 Task: Set as a system module system for the program.
Action: Mouse moved to (16, 476)
Screenshot: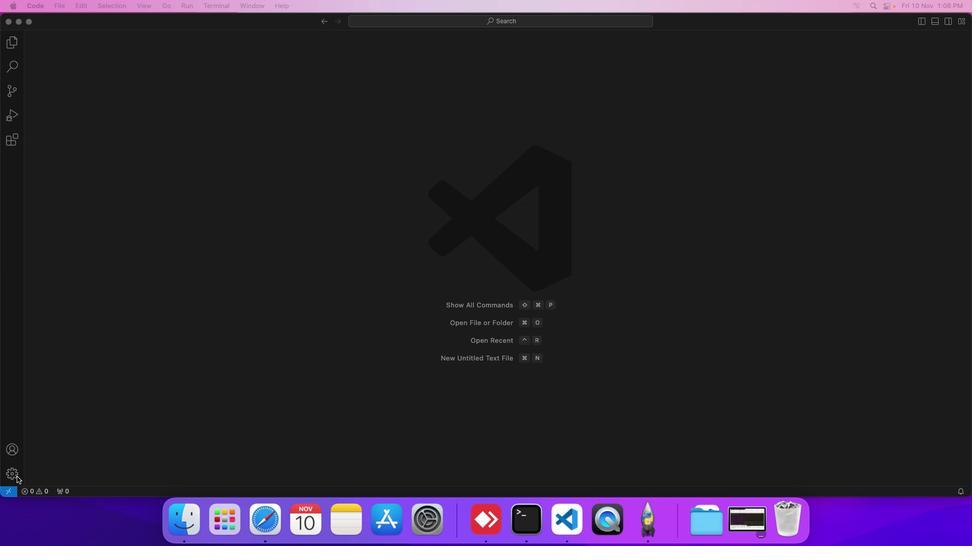 
Action: Mouse pressed left at (16, 476)
Screenshot: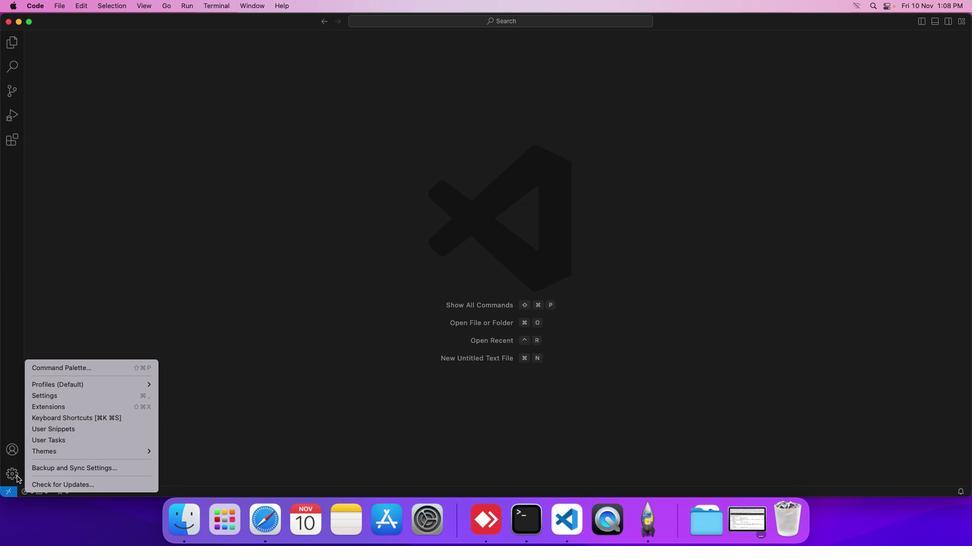 
Action: Mouse moved to (88, 391)
Screenshot: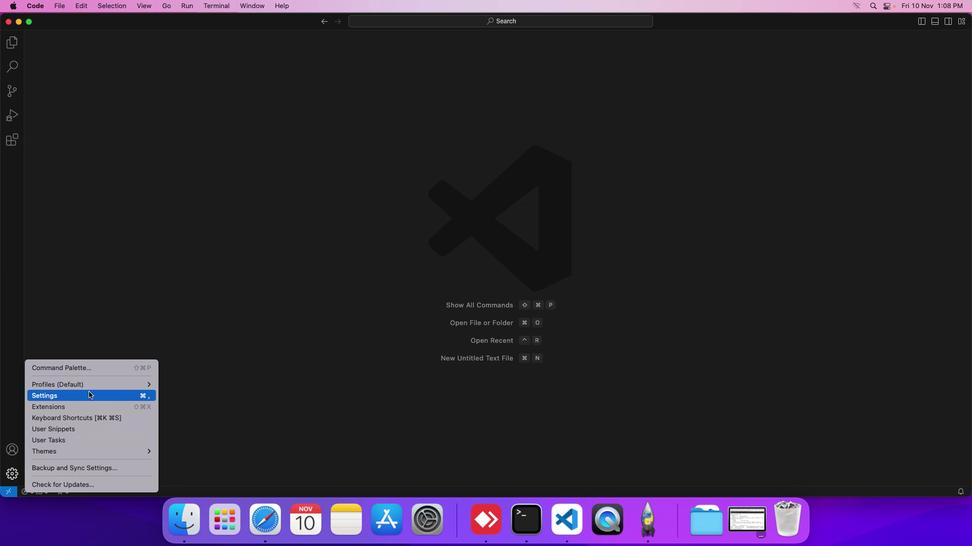 
Action: Mouse pressed left at (88, 391)
Screenshot: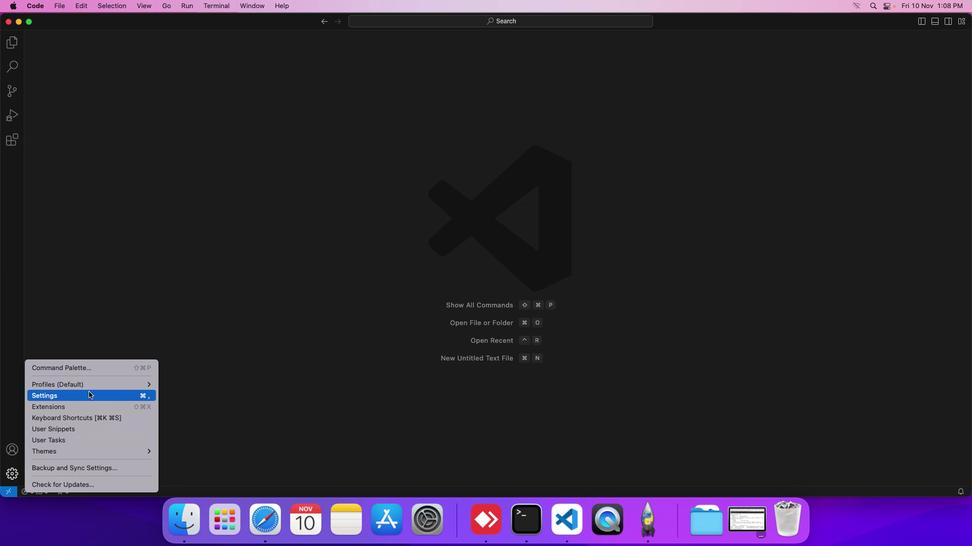 
Action: Mouse moved to (218, 180)
Screenshot: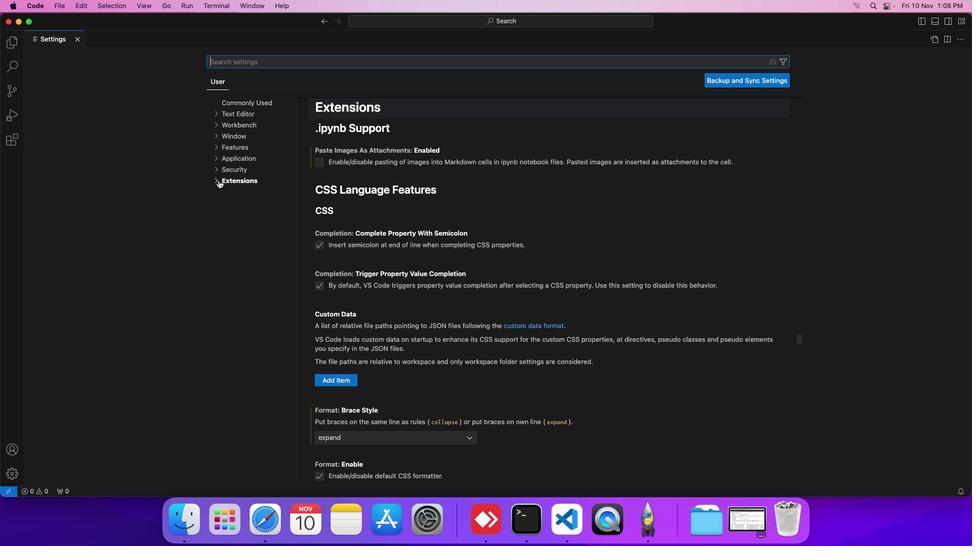 
Action: Mouse pressed left at (218, 180)
Screenshot: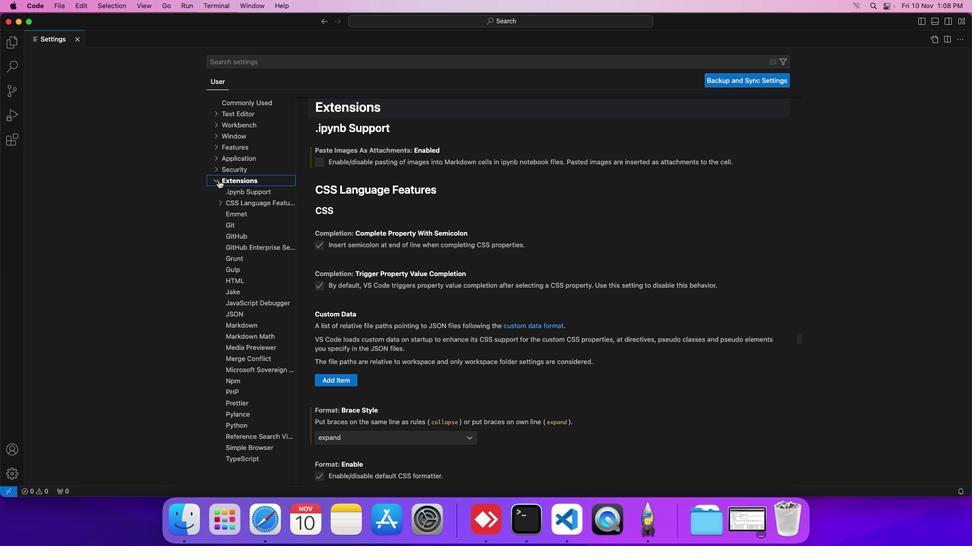 
Action: Mouse moved to (242, 460)
Screenshot: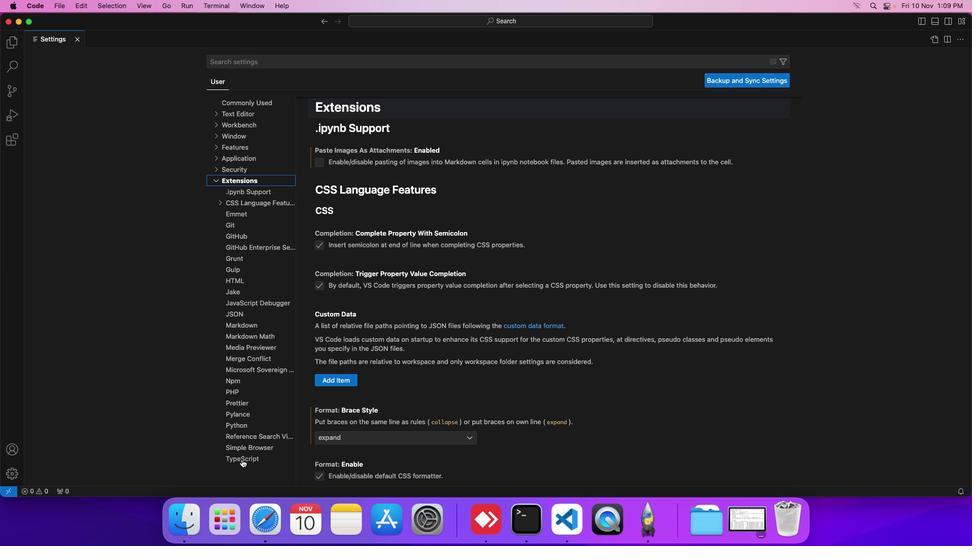 
Action: Mouse pressed left at (242, 460)
Screenshot: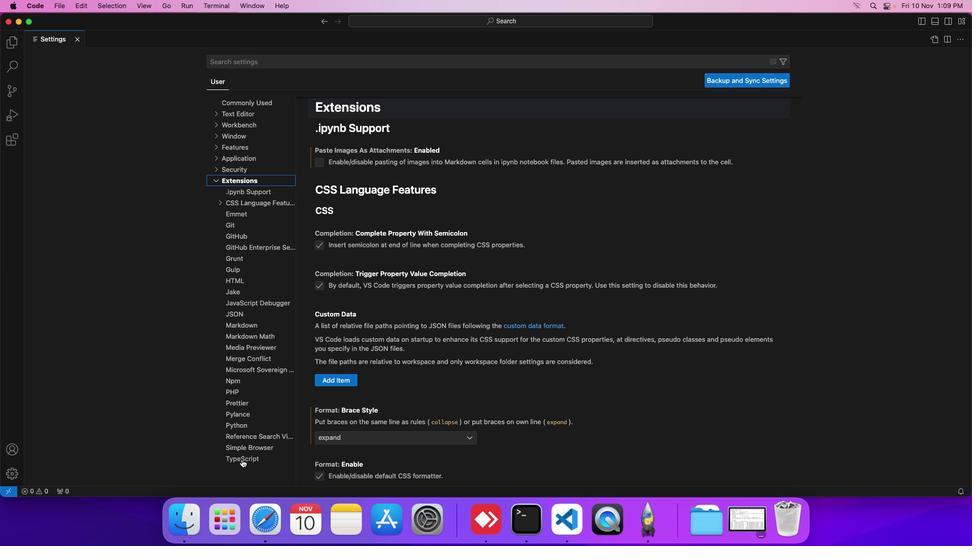 
Action: Mouse moved to (388, 397)
Screenshot: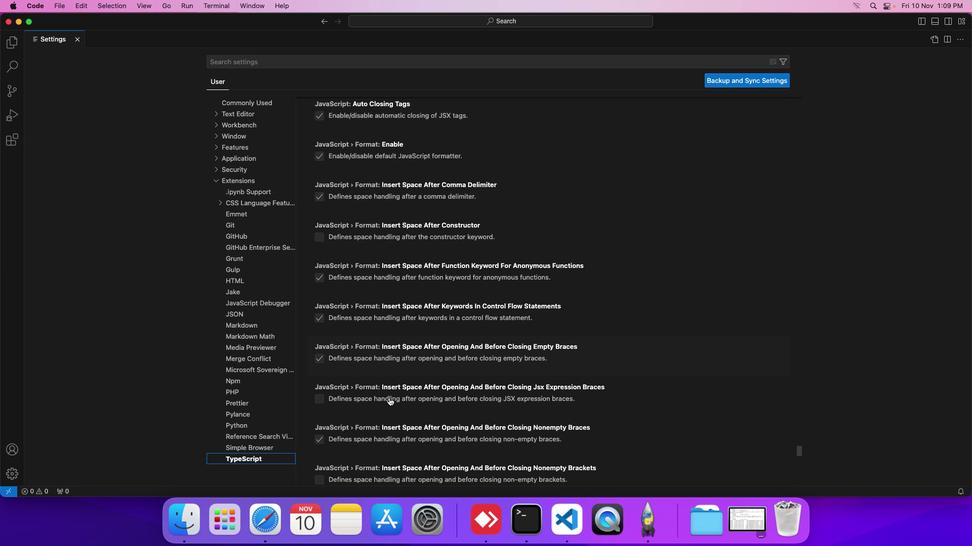 
Action: Mouse scrolled (388, 397) with delta (0, 0)
Screenshot: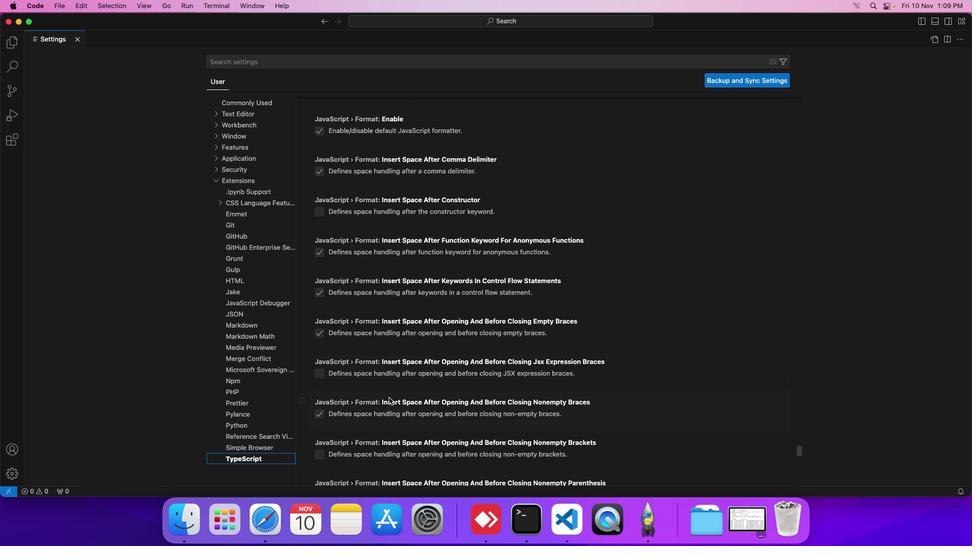 
Action: Mouse scrolled (388, 397) with delta (0, 0)
Screenshot: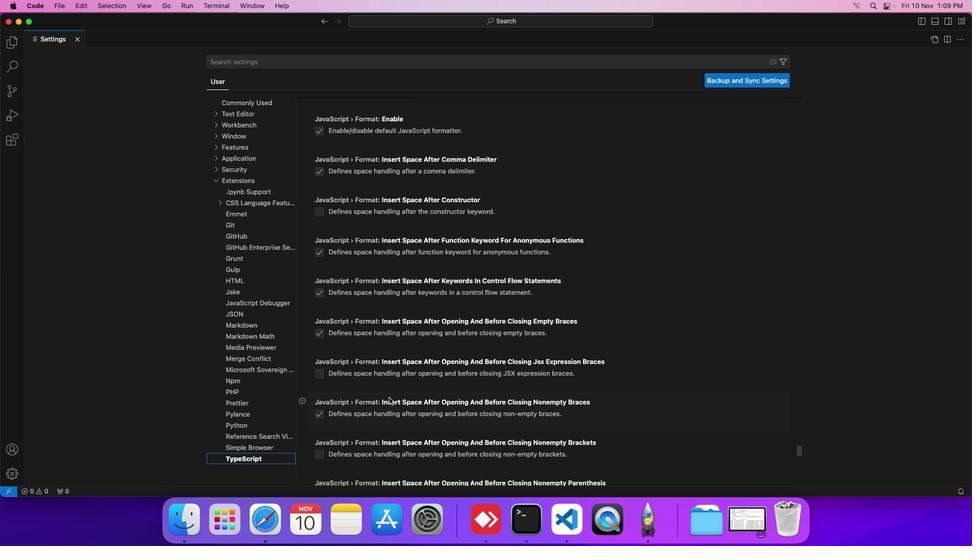 
Action: Mouse scrolled (388, 397) with delta (0, 0)
Screenshot: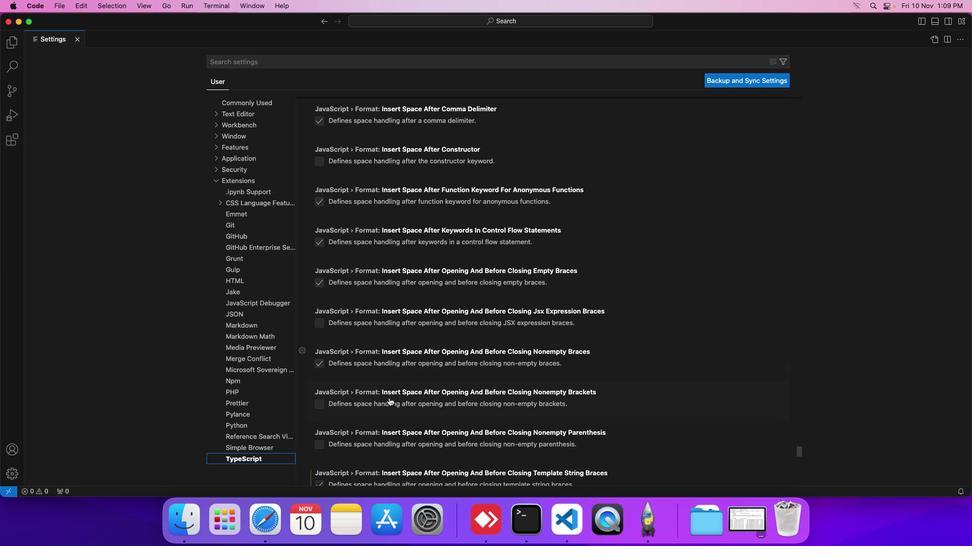 
Action: Mouse scrolled (388, 397) with delta (0, 0)
Screenshot: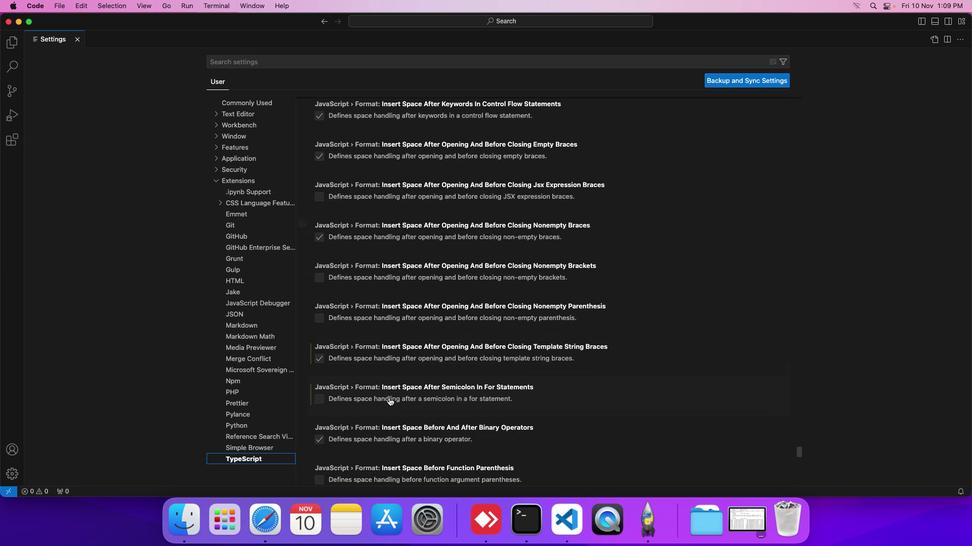 
Action: Mouse scrolled (388, 397) with delta (0, -1)
Screenshot: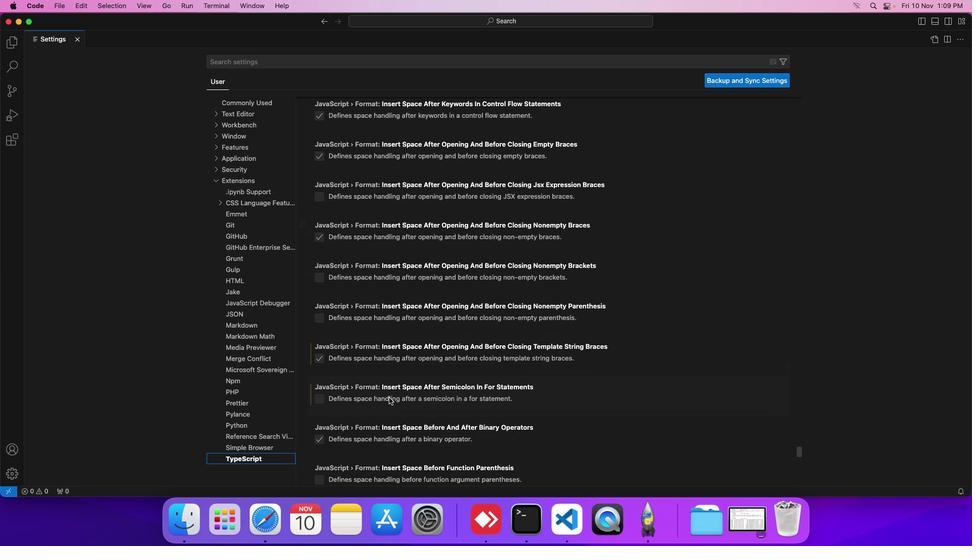 
Action: Mouse scrolled (388, 397) with delta (0, -1)
Screenshot: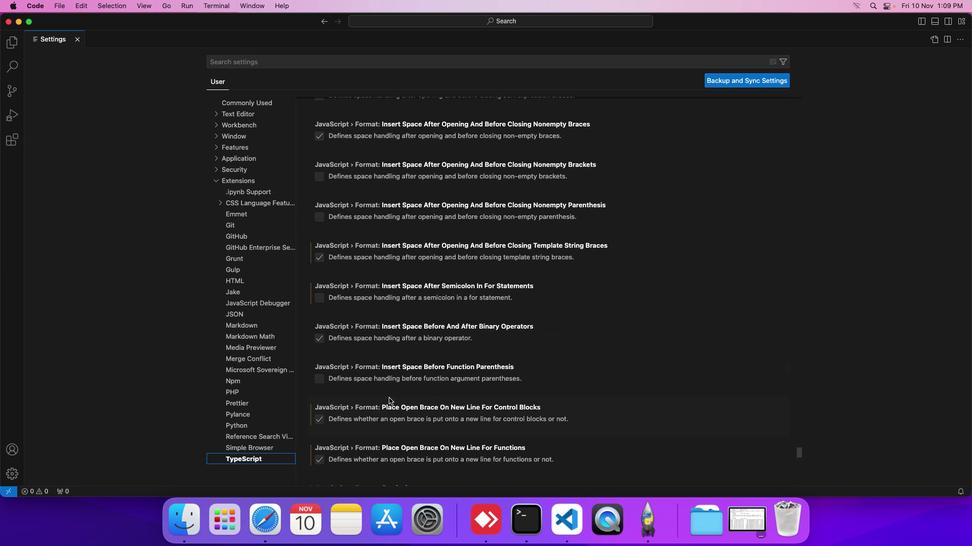 
Action: Mouse scrolled (388, 397) with delta (0, -2)
Screenshot: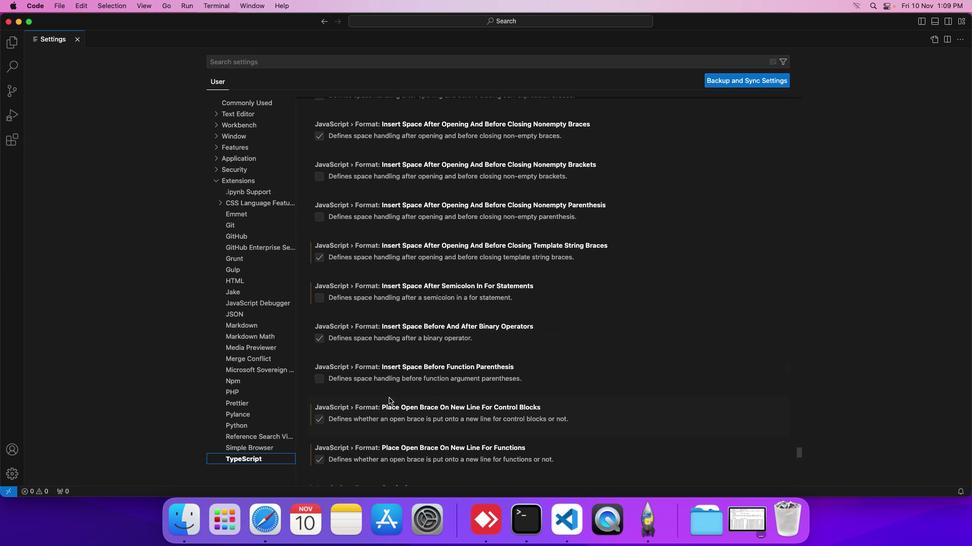 
Action: Mouse scrolled (388, 397) with delta (0, 0)
Screenshot: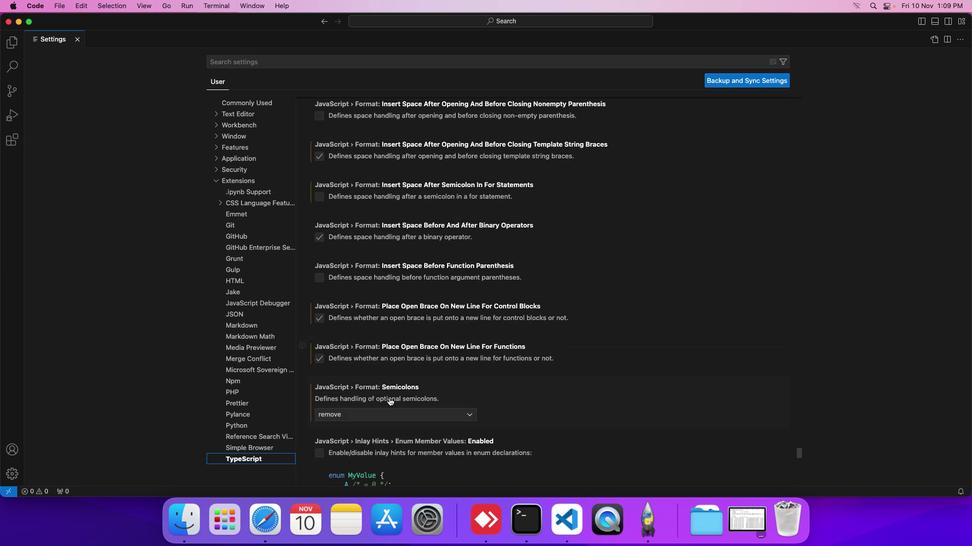 
Action: Mouse scrolled (388, 397) with delta (0, 0)
Screenshot: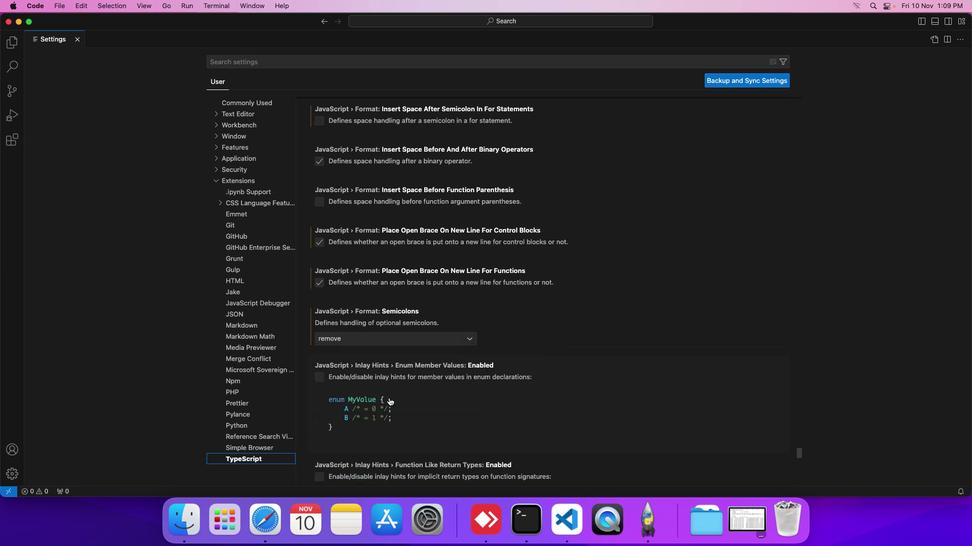 
Action: Mouse scrolled (388, 397) with delta (0, -1)
Screenshot: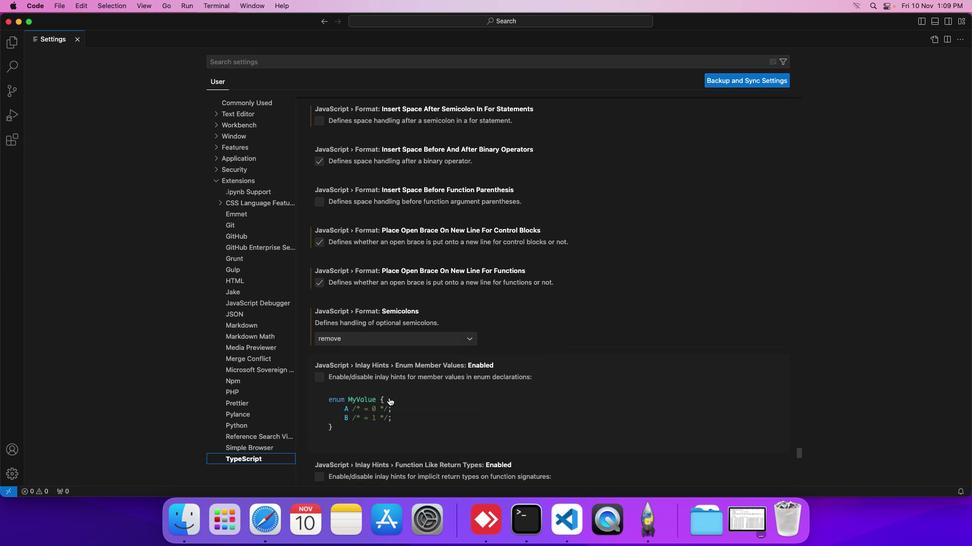 
Action: Mouse scrolled (388, 397) with delta (0, -1)
Screenshot: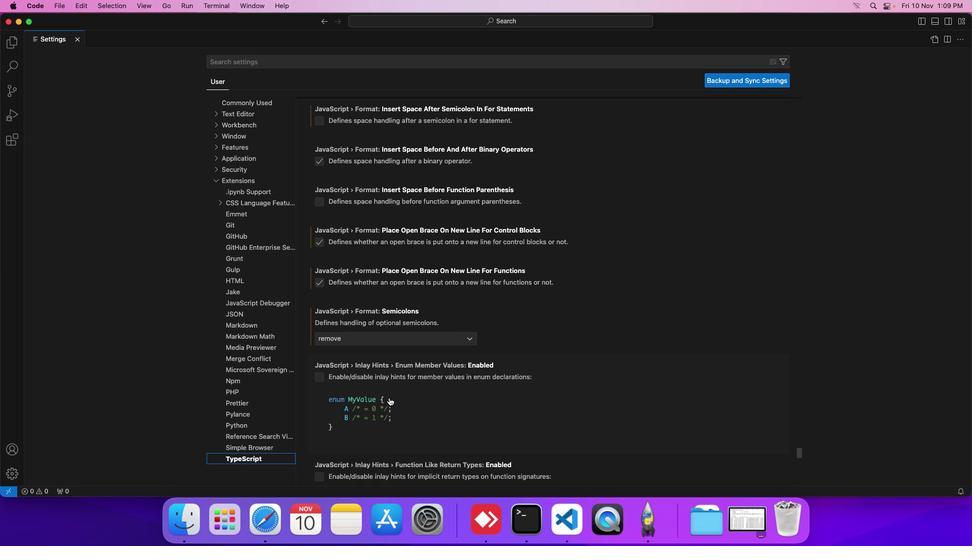 
Action: Mouse scrolled (388, 397) with delta (0, 0)
Screenshot: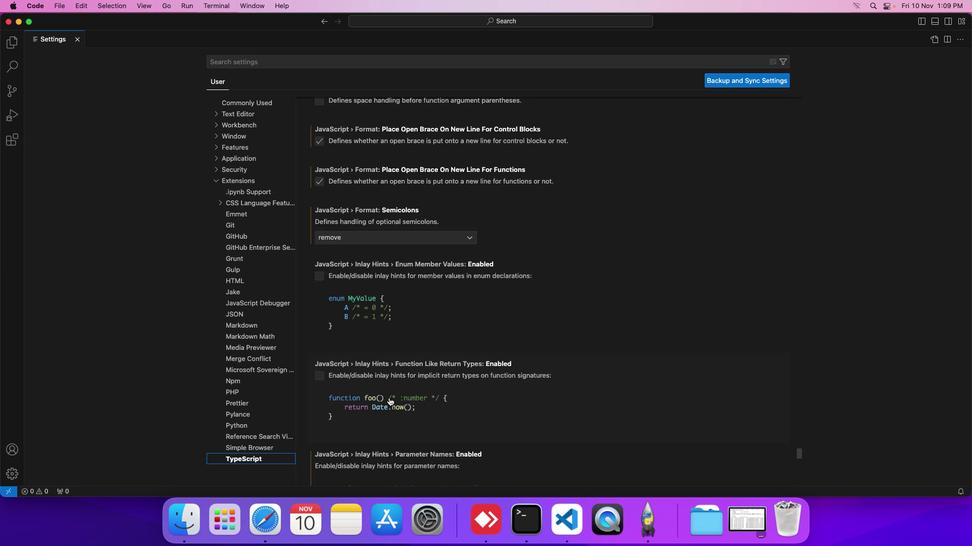 
Action: Mouse scrolled (388, 397) with delta (0, 0)
Screenshot: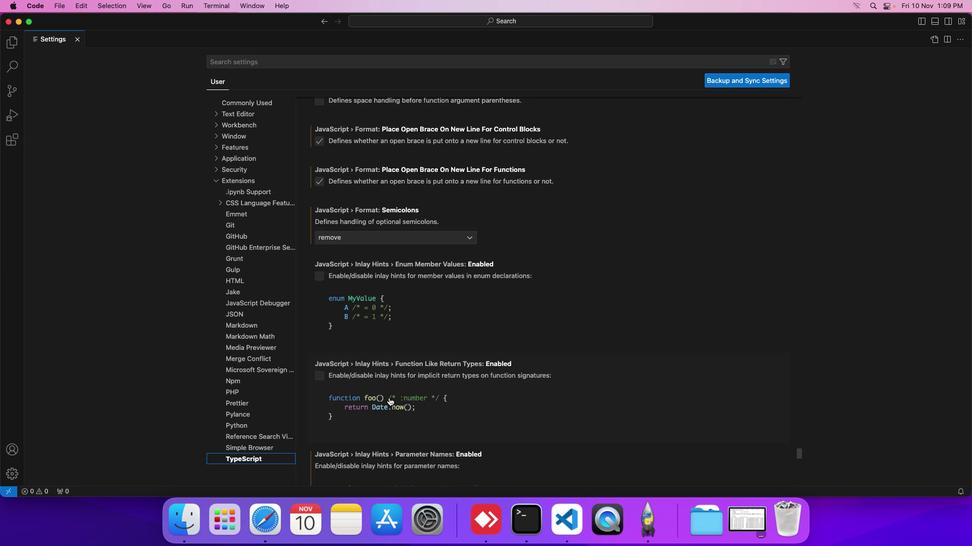 
Action: Mouse scrolled (388, 397) with delta (0, -1)
Screenshot: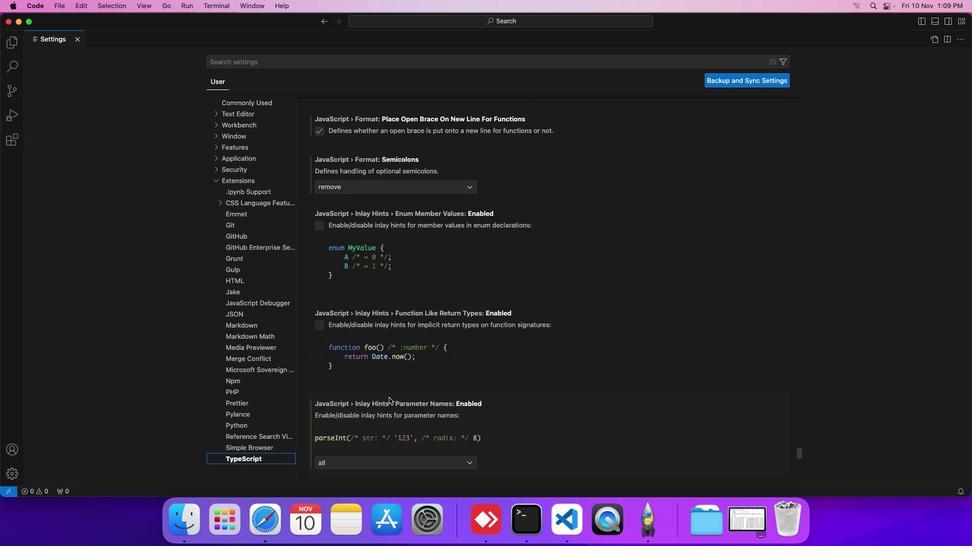 
Action: Mouse scrolled (388, 397) with delta (0, -1)
Screenshot: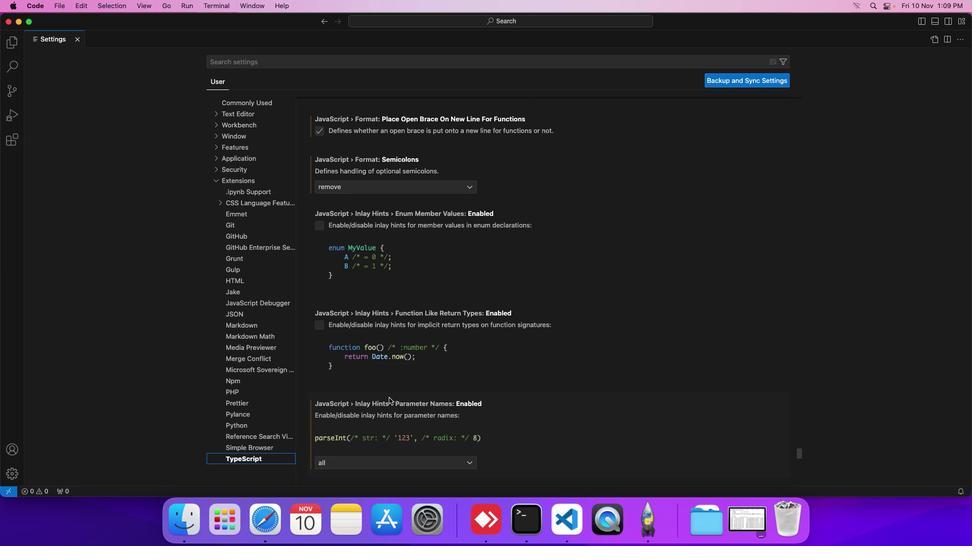 
Action: Mouse scrolled (388, 397) with delta (0, 0)
Screenshot: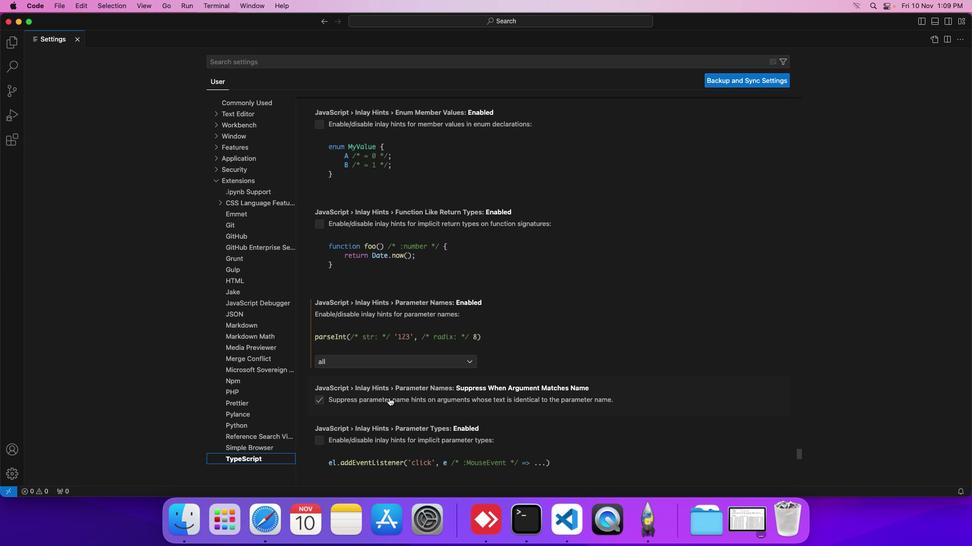 
Action: Mouse scrolled (388, 397) with delta (0, 0)
Screenshot: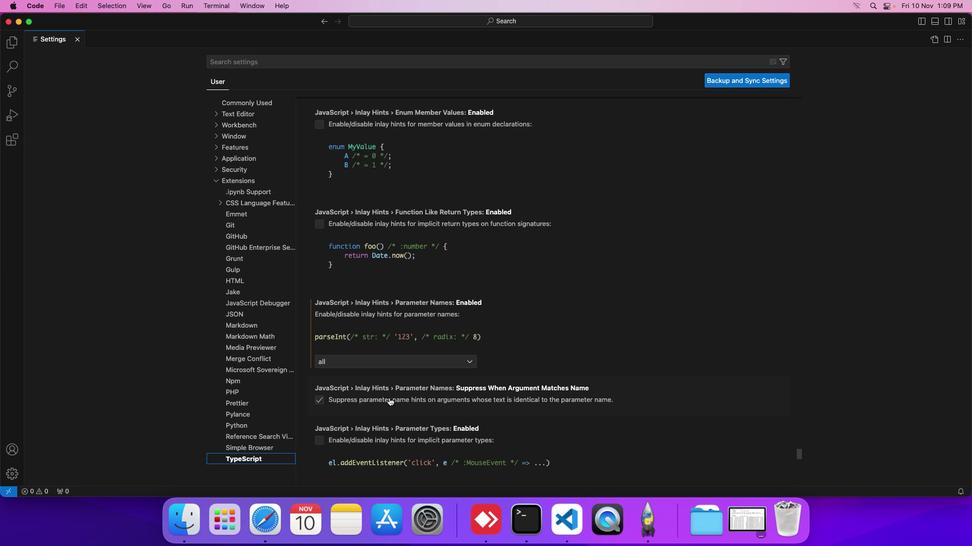 
Action: Mouse scrolled (388, 397) with delta (0, -1)
Screenshot: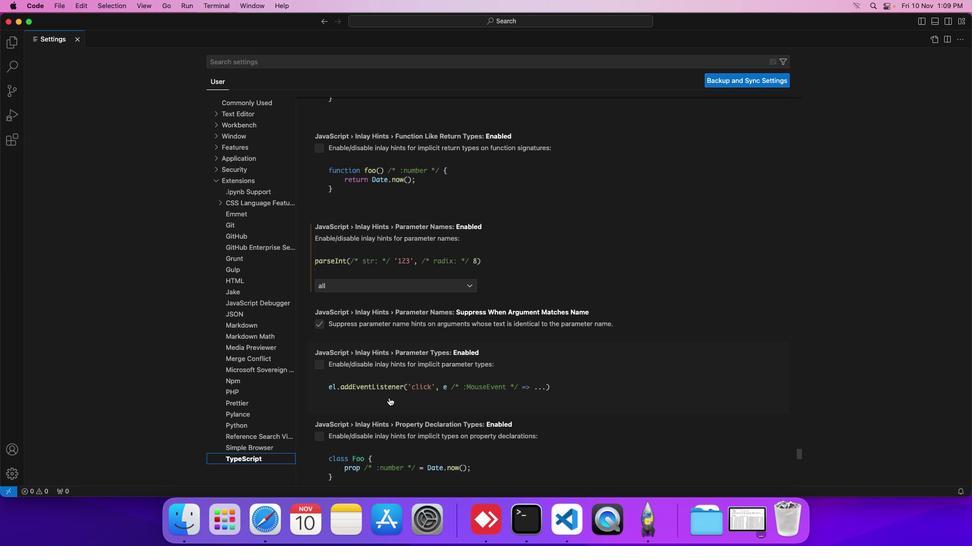 
Action: Mouse scrolled (388, 397) with delta (0, -1)
Screenshot: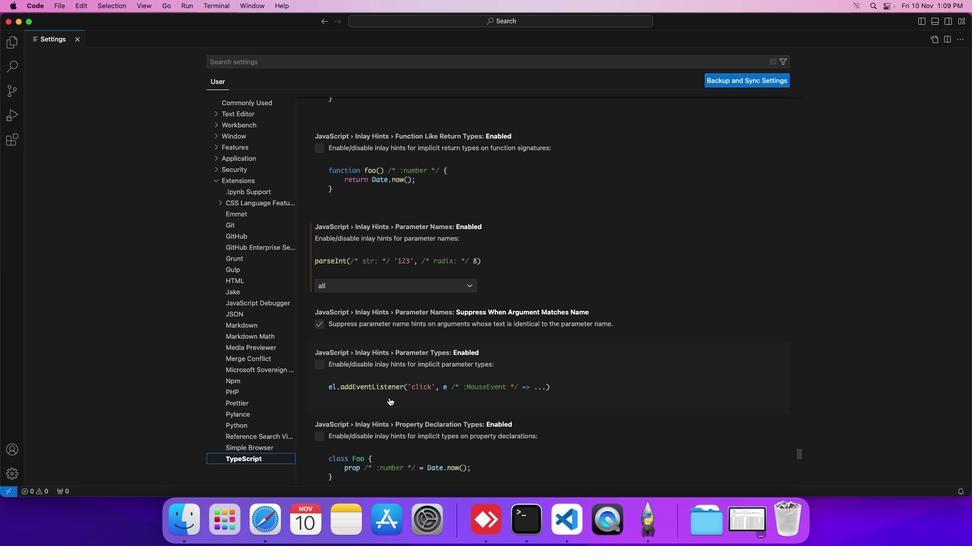 
Action: Mouse scrolled (388, 397) with delta (0, 0)
Screenshot: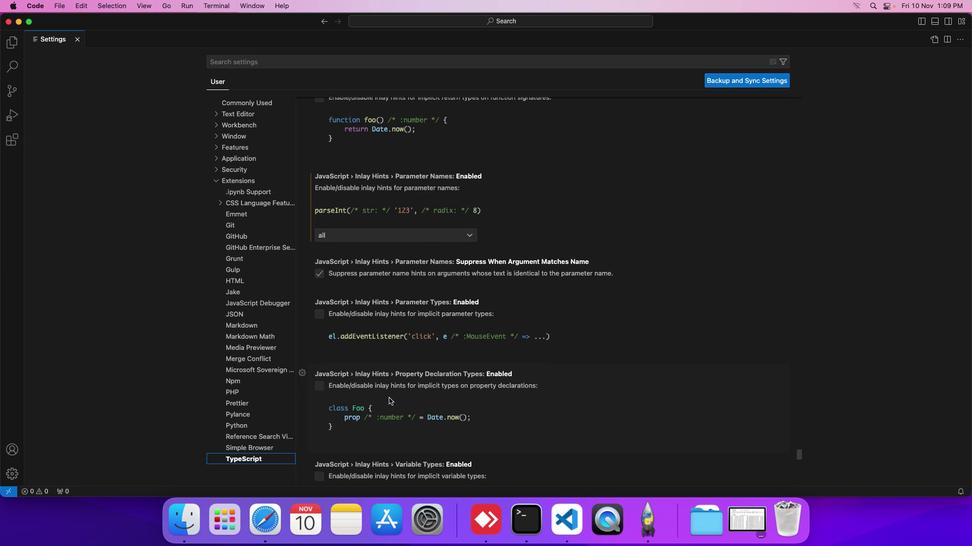 
Action: Mouse scrolled (388, 397) with delta (0, 0)
Screenshot: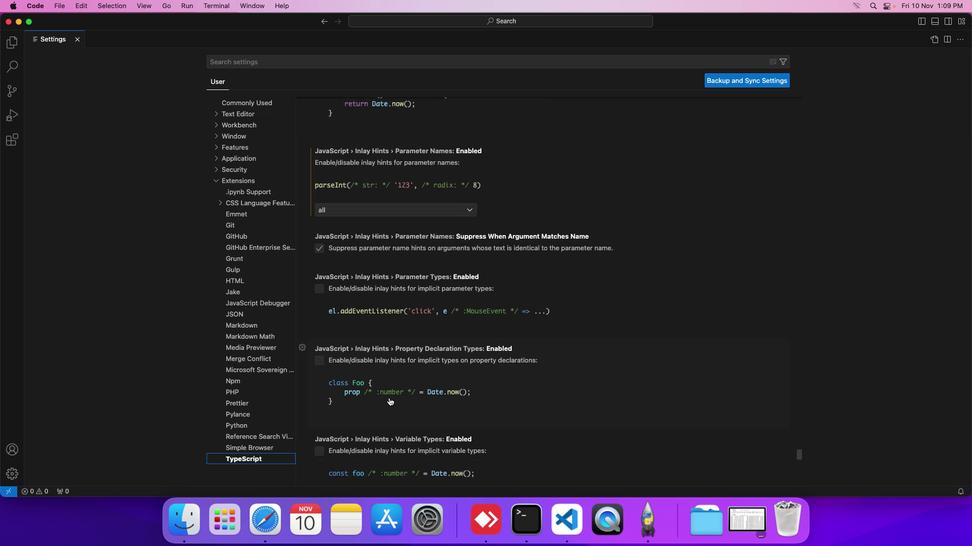 
Action: Mouse scrolled (388, 397) with delta (0, 0)
Screenshot: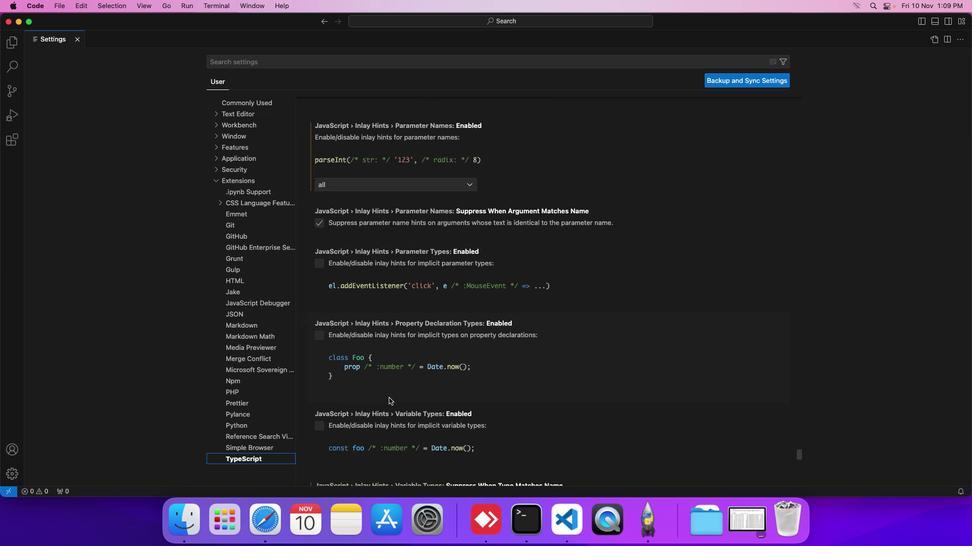 
Action: Mouse scrolled (388, 397) with delta (0, 0)
Screenshot: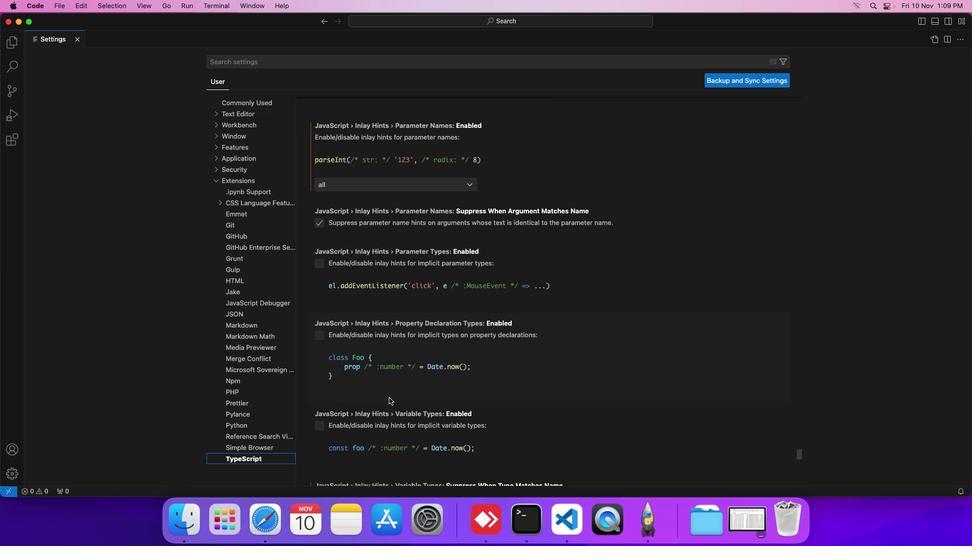 
Action: Mouse scrolled (388, 397) with delta (0, 0)
Screenshot: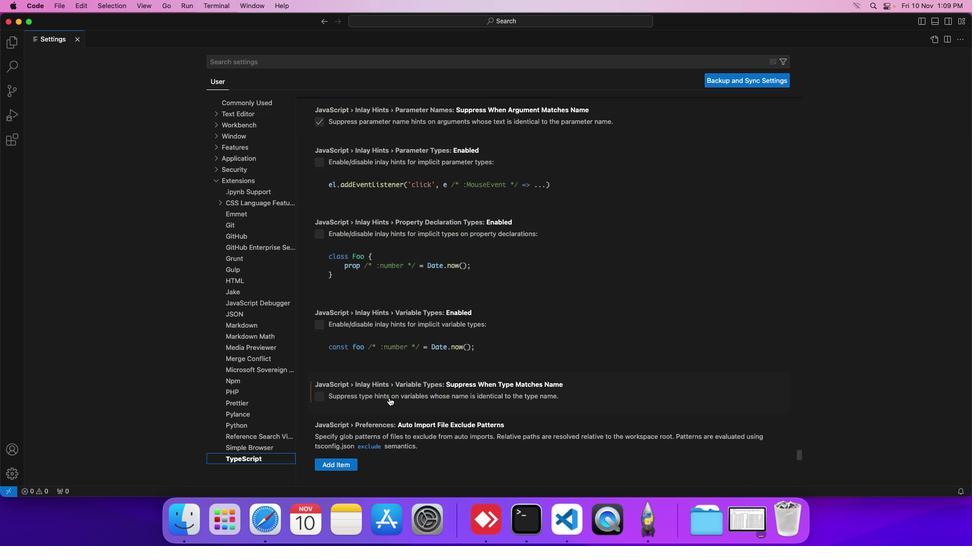 
Action: Mouse scrolled (388, 397) with delta (0, 0)
Screenshot: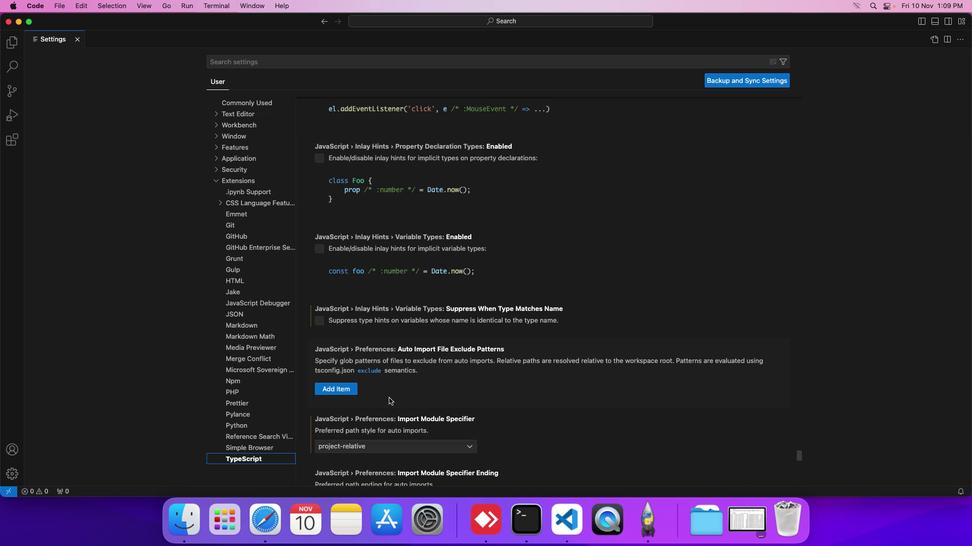 
Action: Mouse scrolled (388, 397) with delta (0, -1)
Screenshot: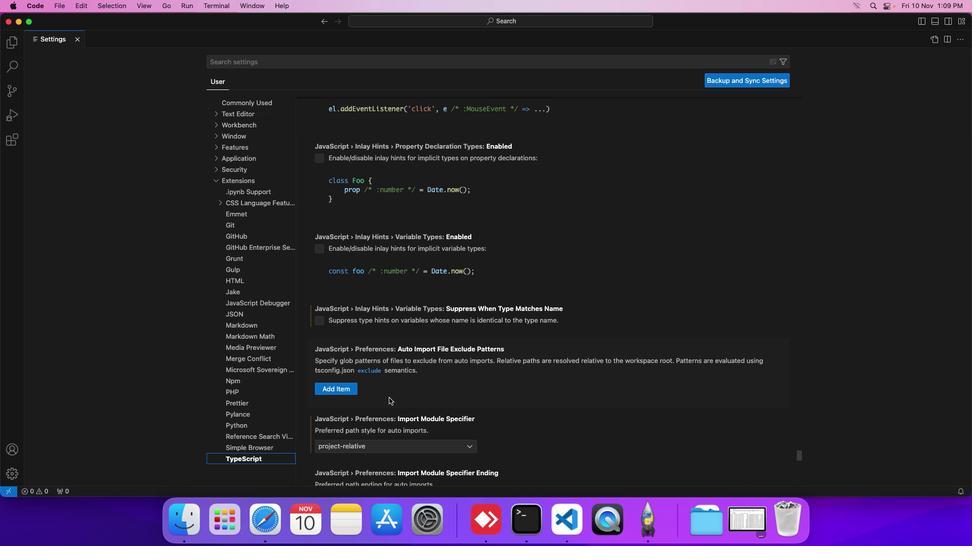 
Action: Mouse scrolled (388, 397) with delta (0, -1)
Screenshot: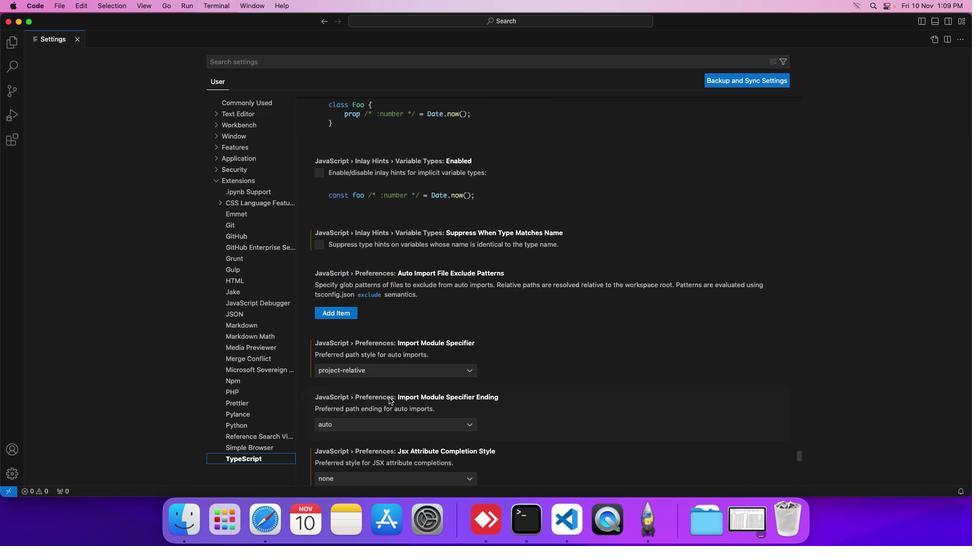 
Action: Mouse scrolled (388, 397) with delta (0, -1)
Screenshot: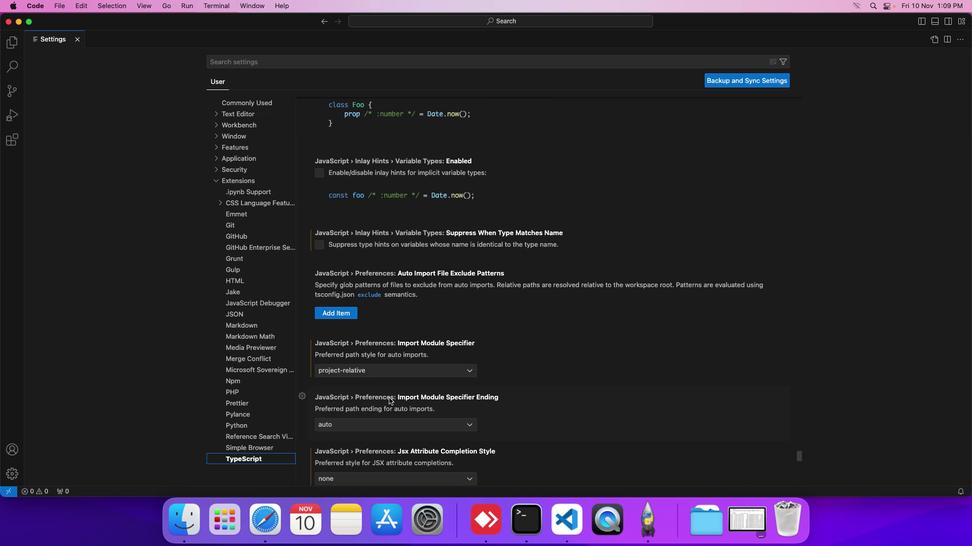 
Action: Mouse scrolled (388, 397) with delta (0, 0)
Screenshot: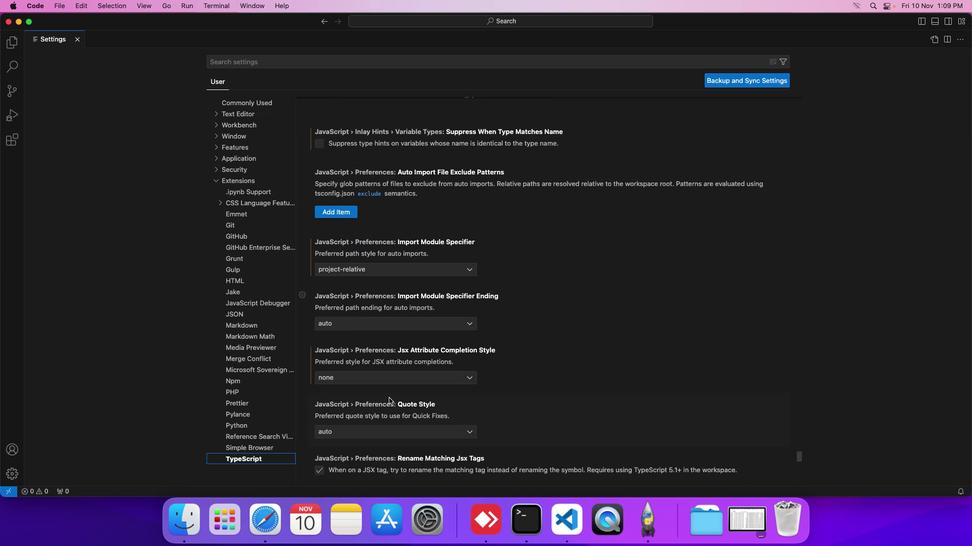 
Action: Mouse scrolled (388, 397) with delta (0, 0)
Screenshot: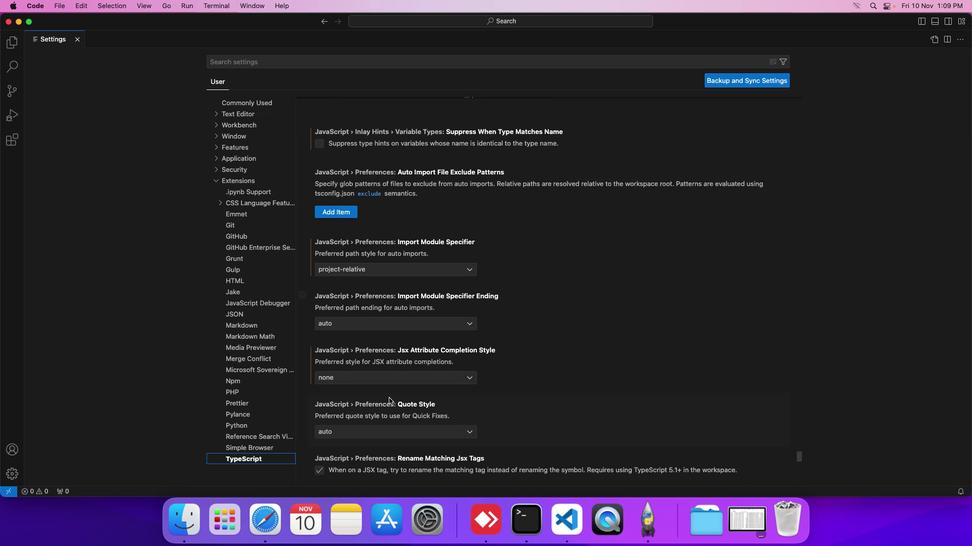 
Action: Mouse scrolled (388, 397) with delta (0, -1)
Screenshot: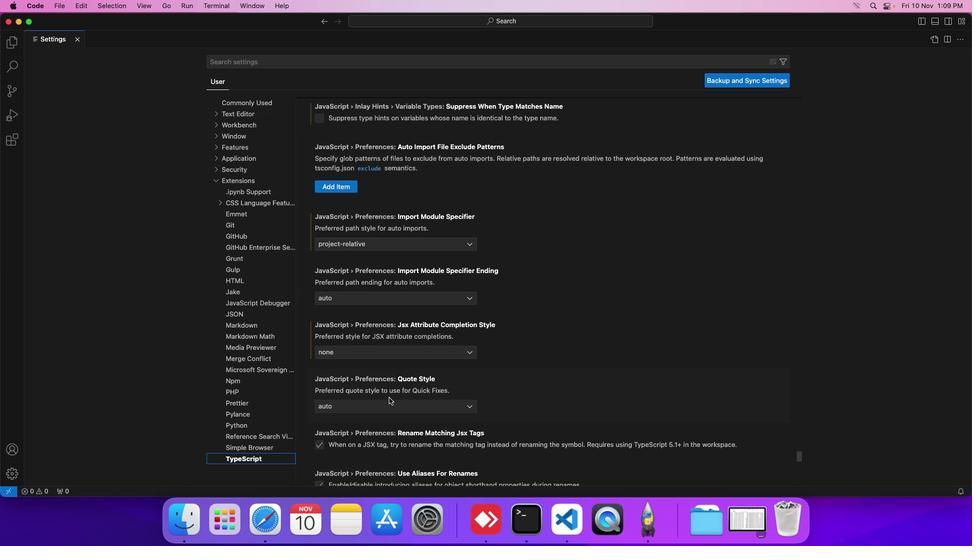 
Action: Mouse scrolled (388, 397) with delta (0, 0)
Screenshot: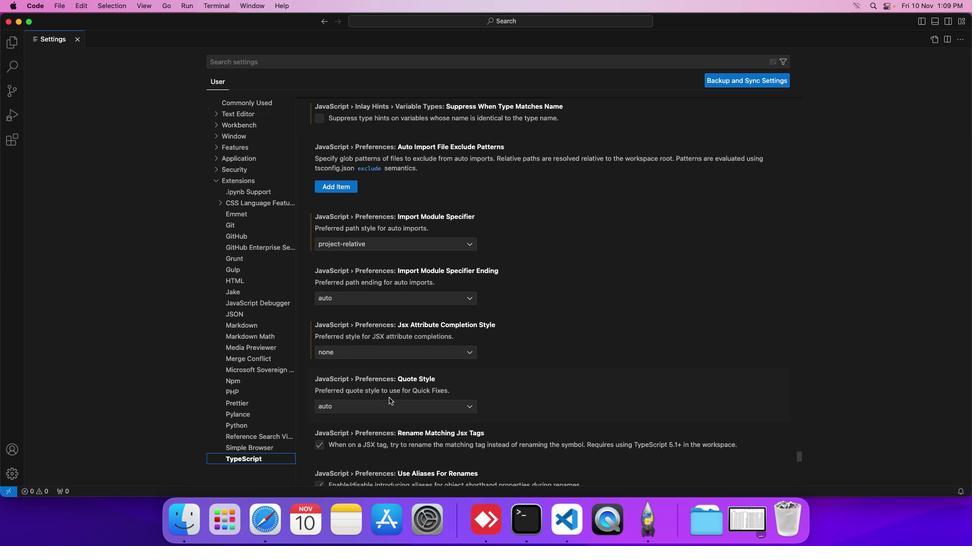 
Action: Mouse scrolled (388, 397) with delta (0, 0)
Screenshot: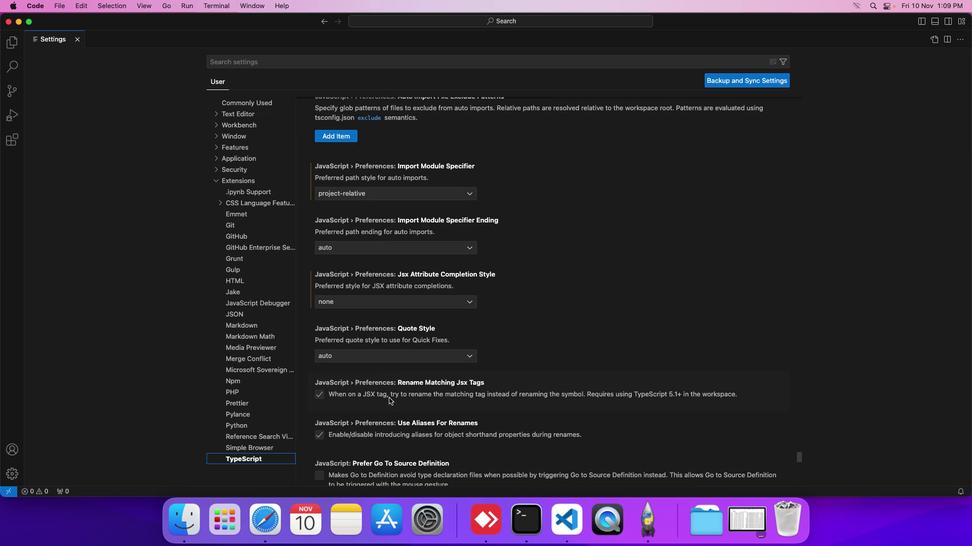 
Action: Mouse scrolled (388, 397) with delta (0, 0)
Screenshot: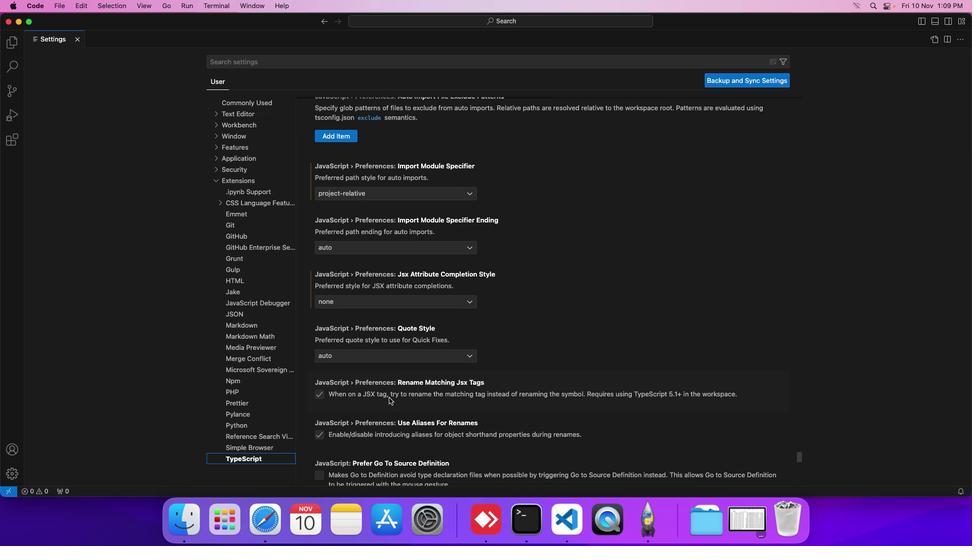 
Action: Mouse scrolled (388, 397) with delta (0, 0)
Screenshot: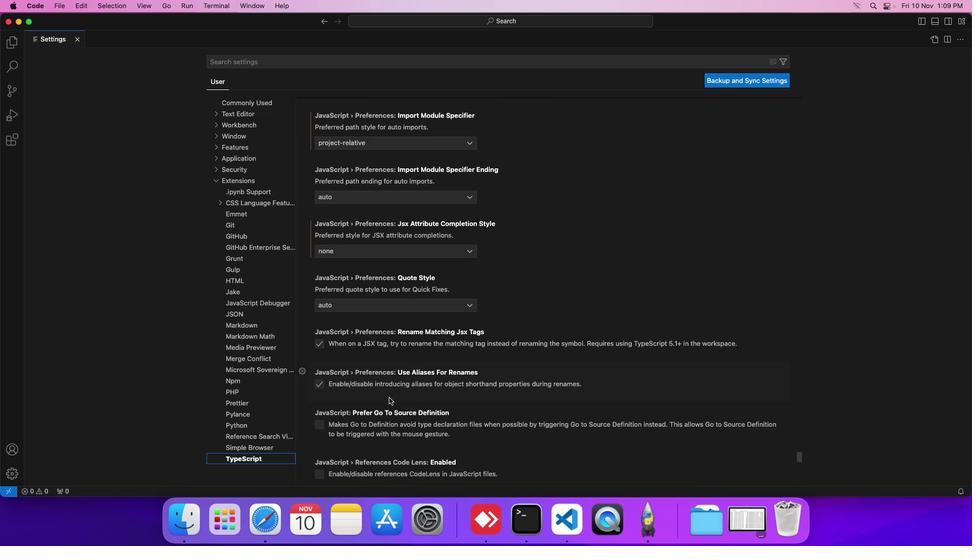 
Action: Mouse scrolled (388, 397) with delta (0, 0)
Screenshot: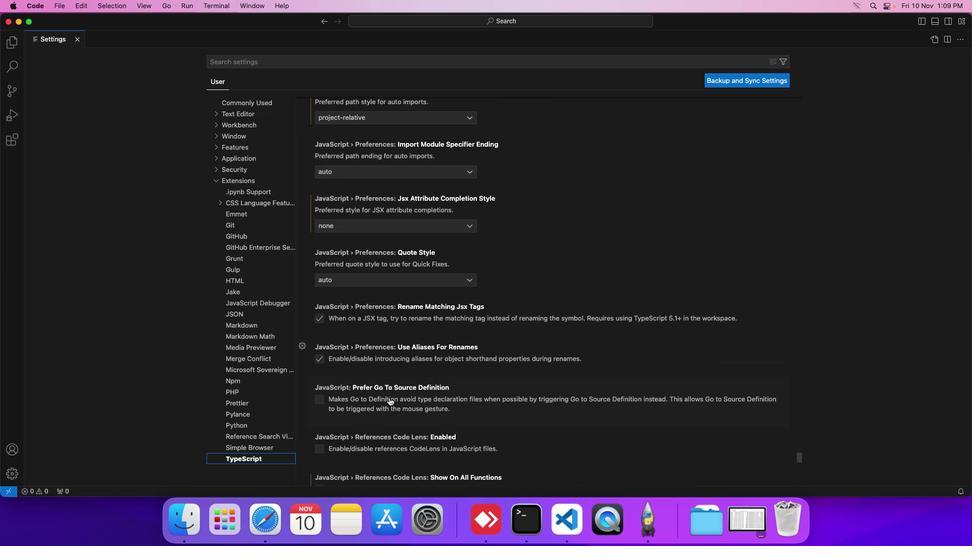 
Action: Mouse scrolled (388, 397) with delta (0, 0)
Screenshot: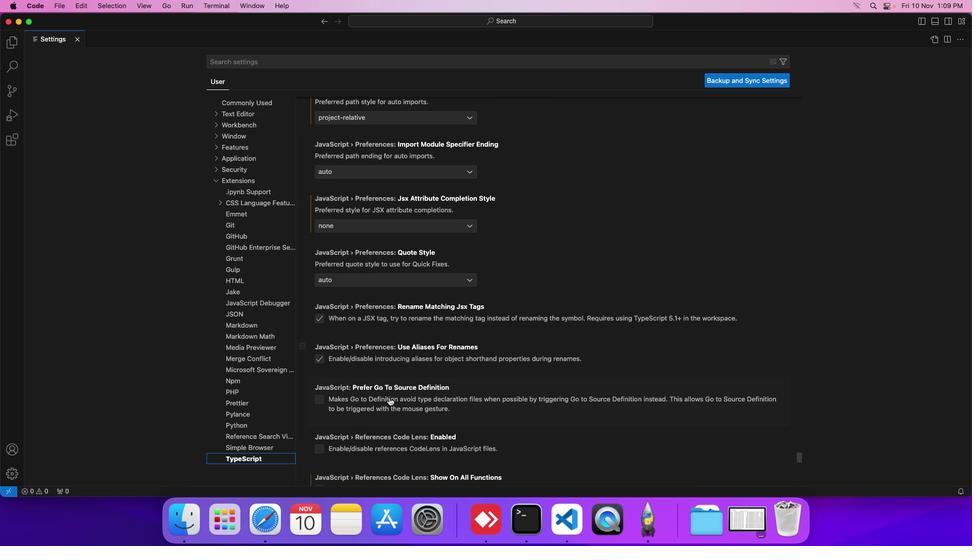 
Action: Mouse scrolled (388, 397) with delta (0, 0)
Screenshot: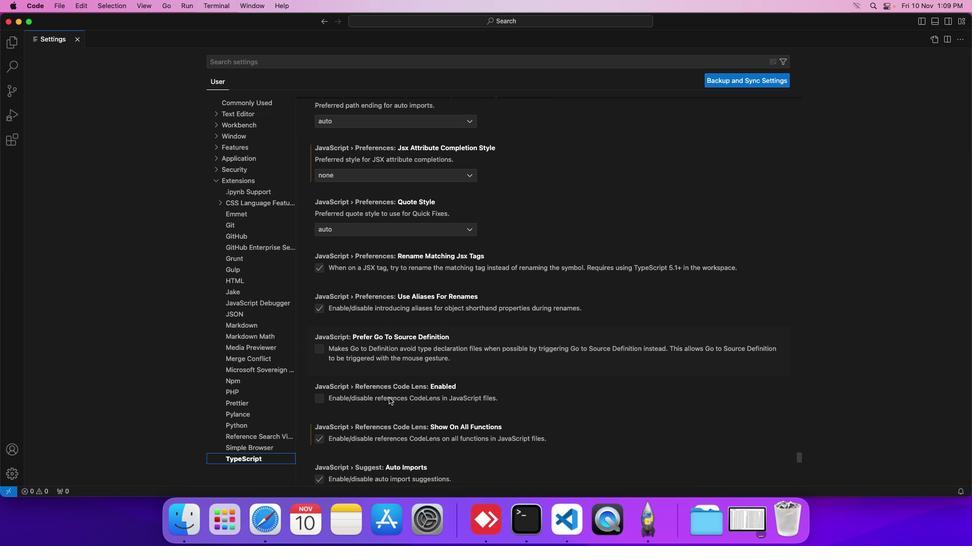 
Action: Mouse scrolled (388, 397) with delta (0, 0)
Screenshot: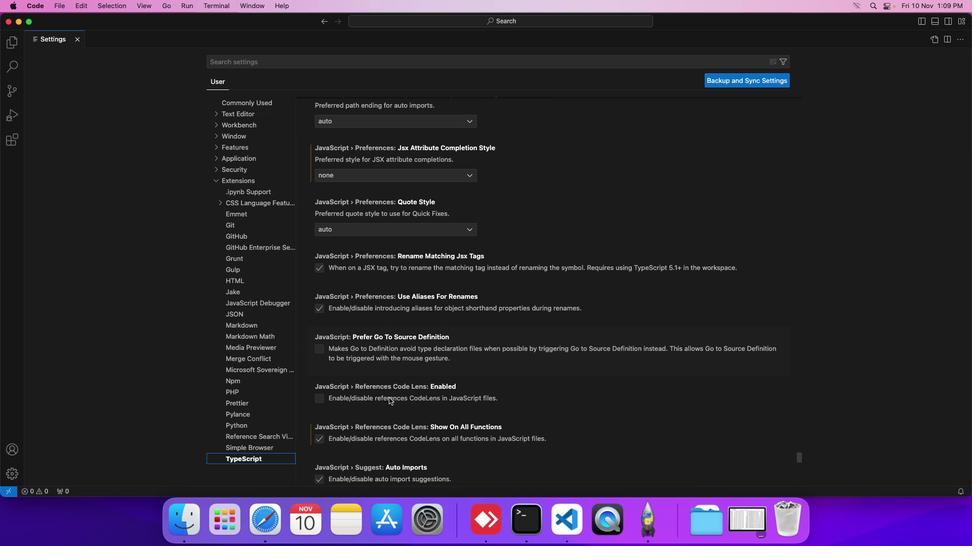 
Action: Mouse scrolled (388, 397) with delta (0, 0)
Screenshot: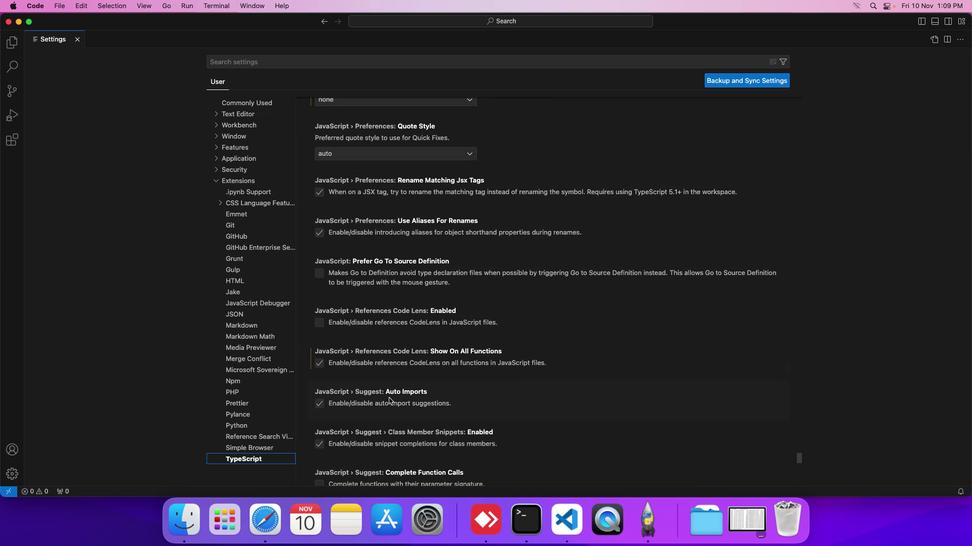 
Action: Mouse scrolled (388, 397) with delta (0, 0)
Screenshot: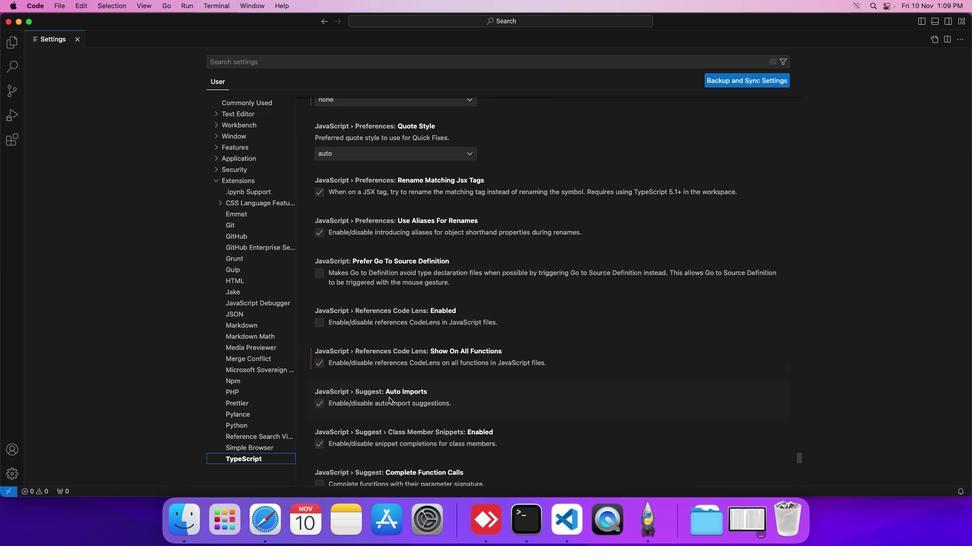 
Action: Mouse scrolled (388, 397) with delta (0, 0)
Screenshot: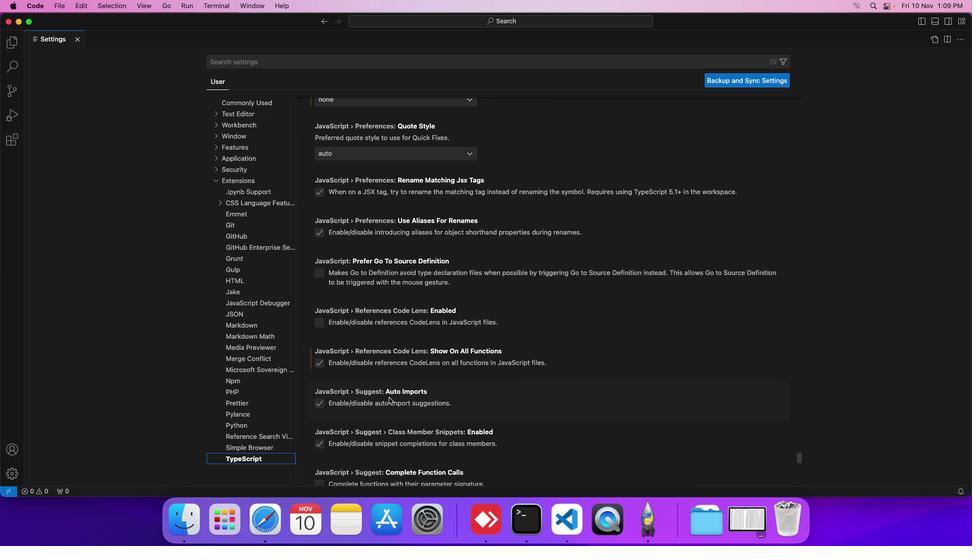 
Action: Mouse scrolled (388, 397) with delta (0, 0)
Screenshot: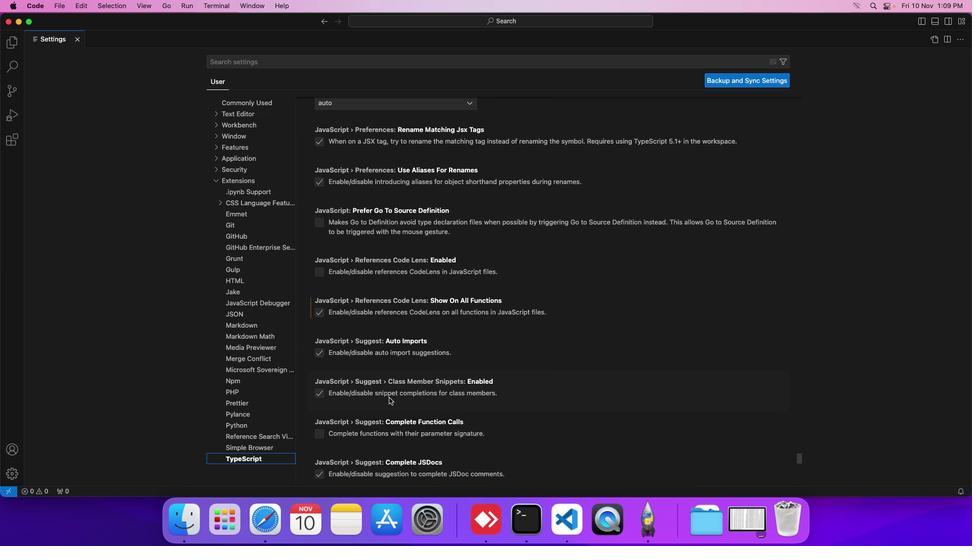 
Action: Mouse scrolled (388, 397) with delta (0, 0)
Screenshot: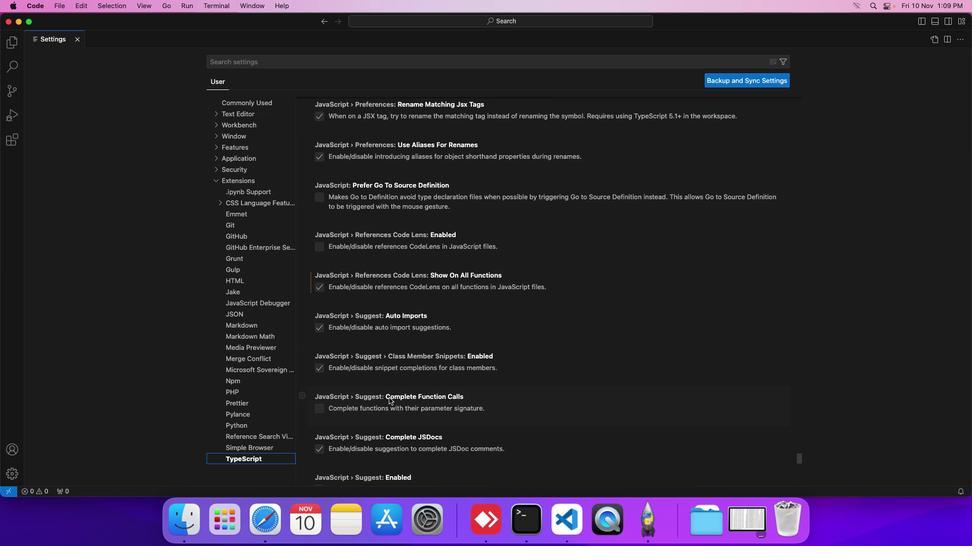 
Action: Mouse scrolled (388, 397) with delta (0, 0)
Screenshot: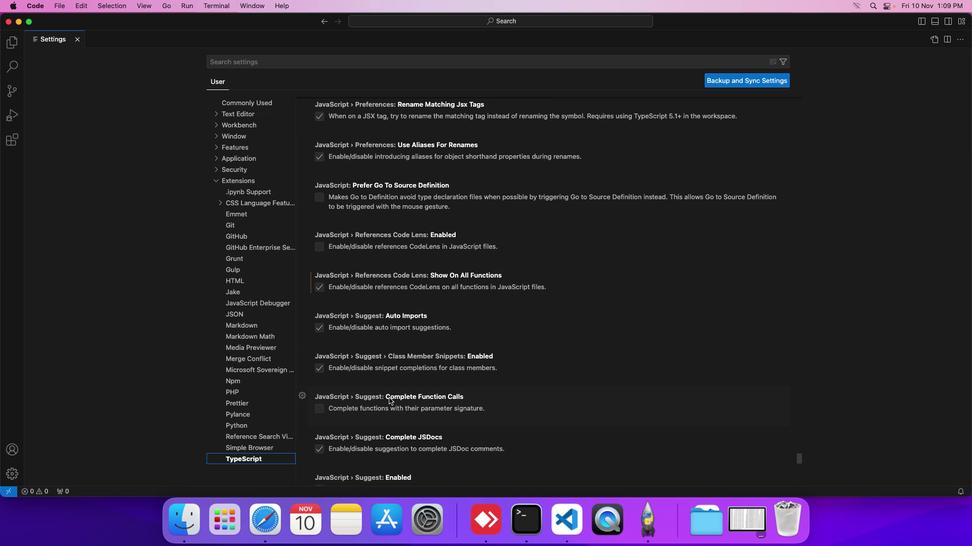 
Action: Mouse scrolled (388, 397) with delta (0, 0)
Screenshot: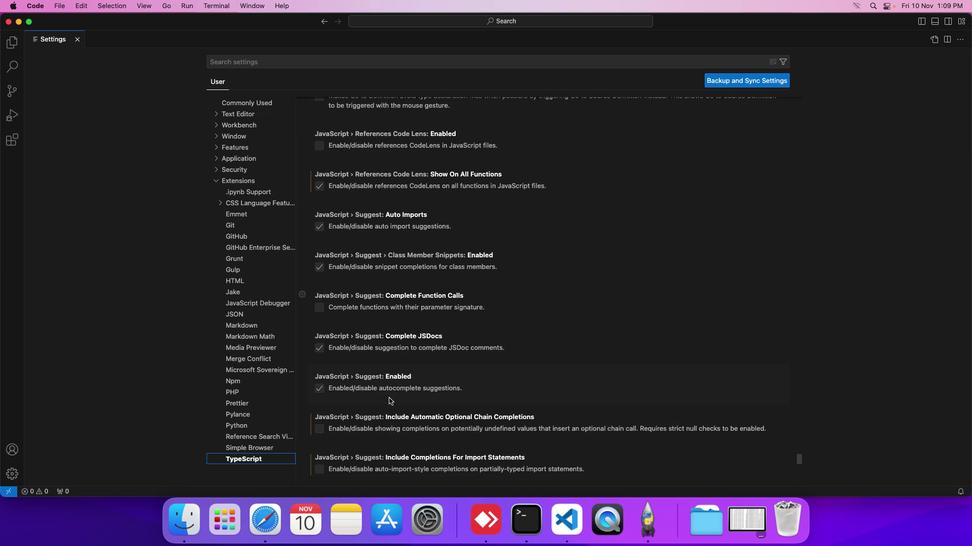 
Action: Mouse scrolled (388, 397) with delta (0, 0)
Screenshot: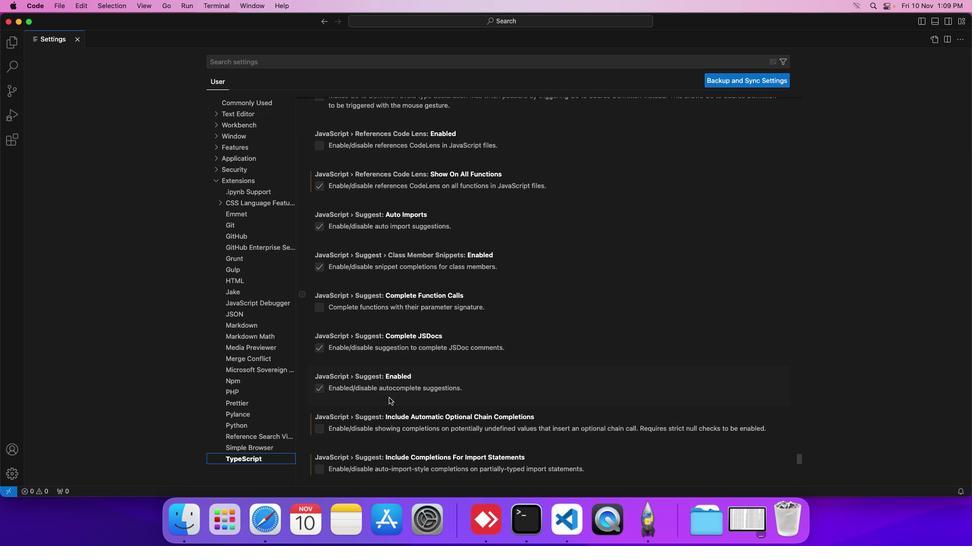 
Action: Mouse scrolled (388, 397) with delta (0, -1)
Screenshot: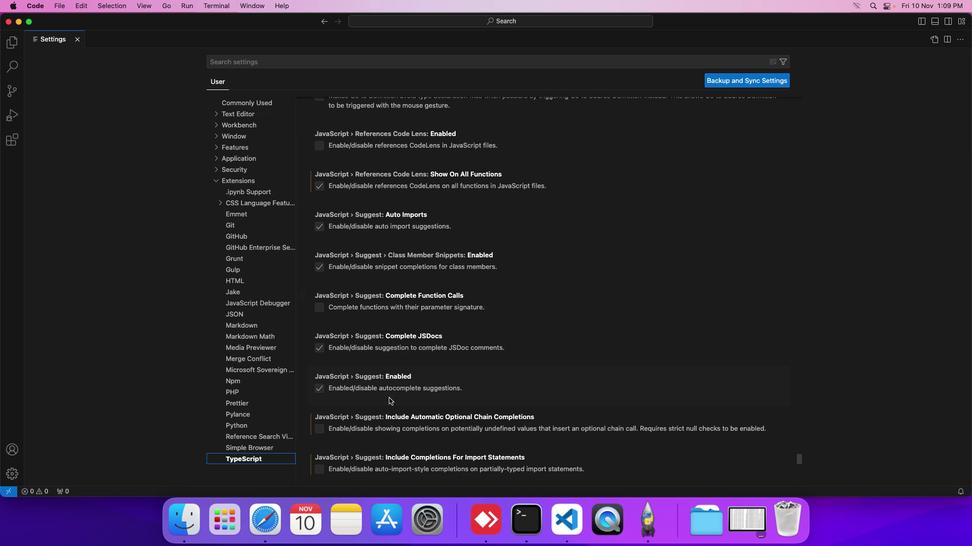 
Action: Mouse scrolled (388, 397) with delta (0, 0)
Screenshot: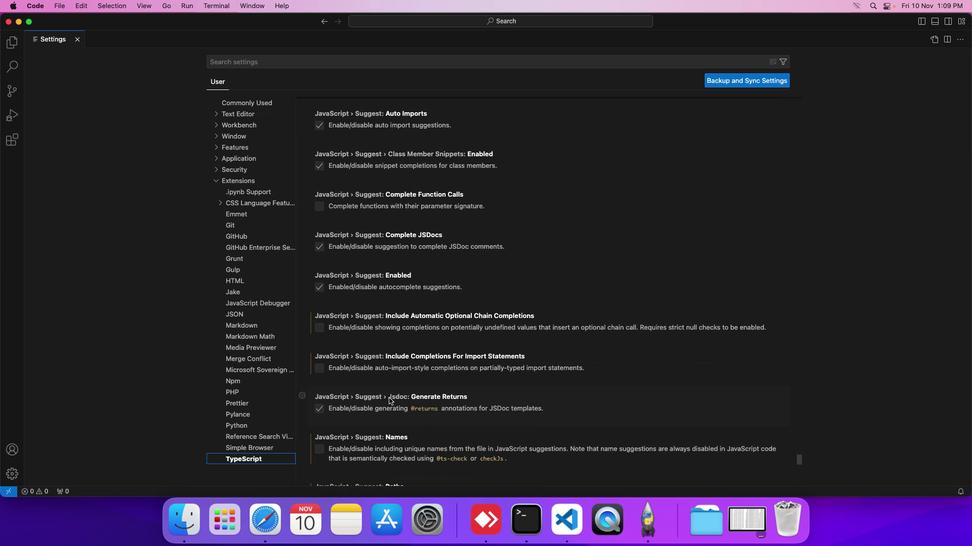 
Action: Mouse scrolled (388, 397) with delta (0, 0)
Screenshot: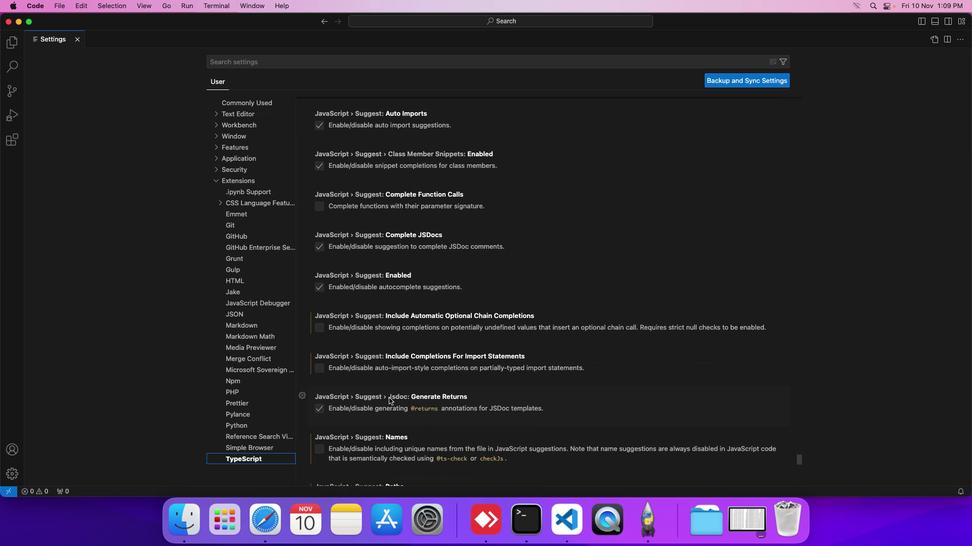 
Action: Mouse scrolled (388, 397) with delta (0, -1)
Screenshot: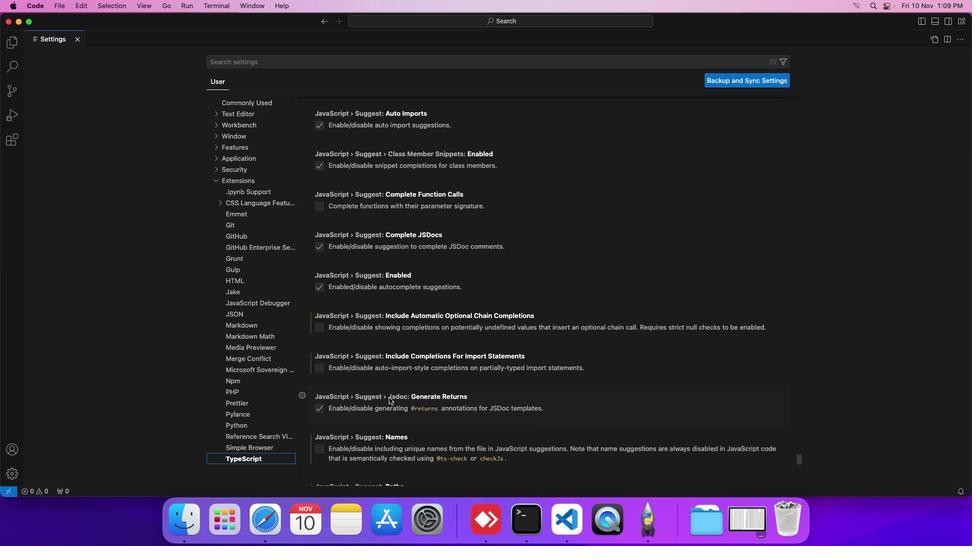 
Action: Mouse scrolled (388, 397) with delta (0, 0)
Screenshot: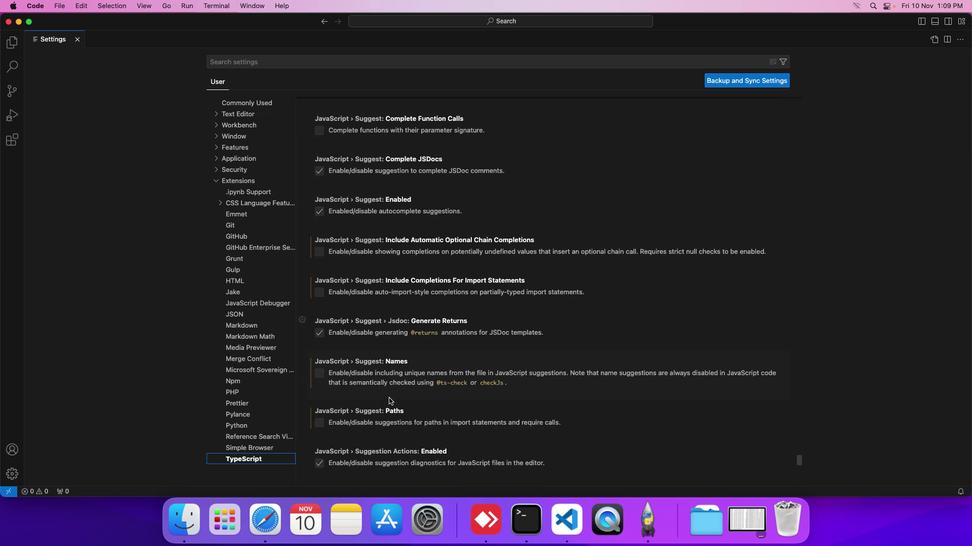 
Action: Mouse scrolled (388, 397) with delta (0, 0)
Screenshot: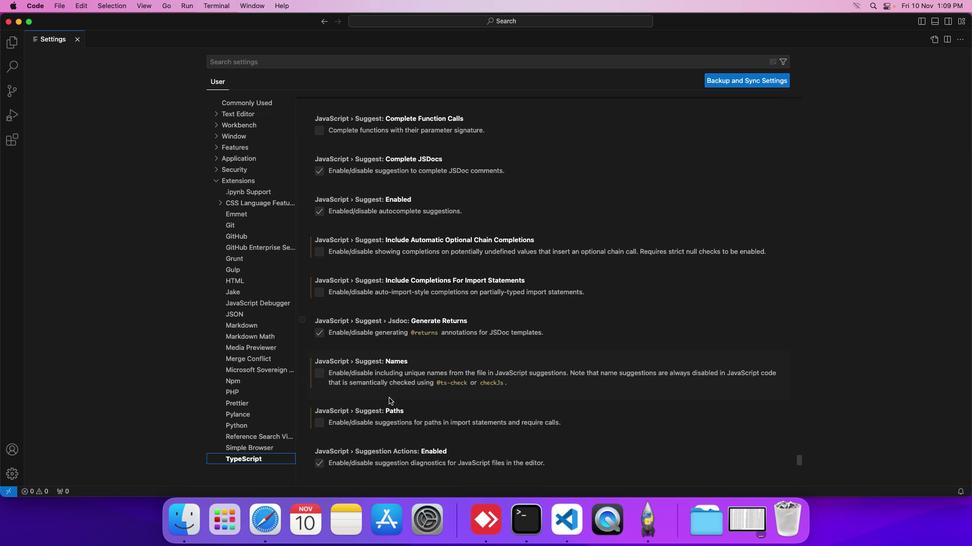 
Action: Mouse scrolled (388, 397) with delta (0, 0)
Screenshot: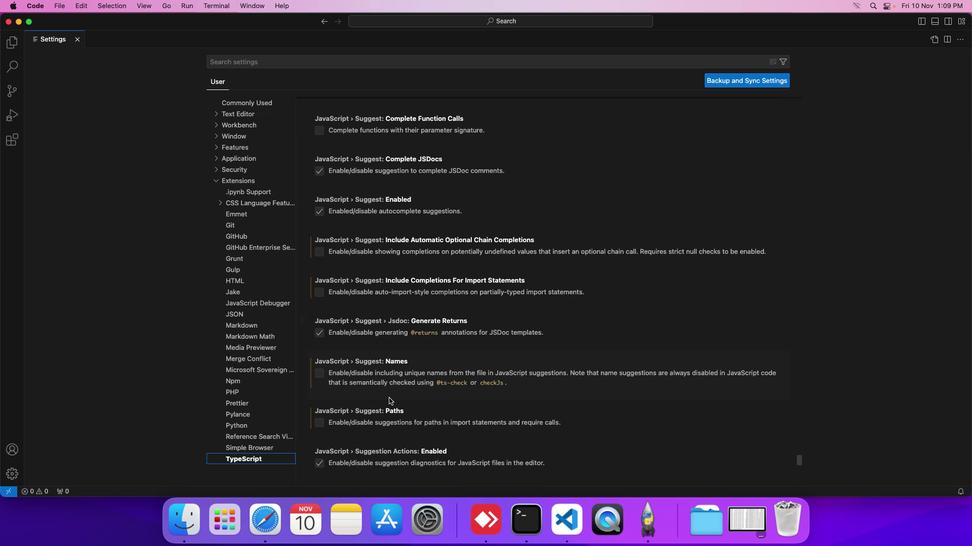 
Action: Mouse scrolled (388, 397) with delta (0, 0)
Screenshot: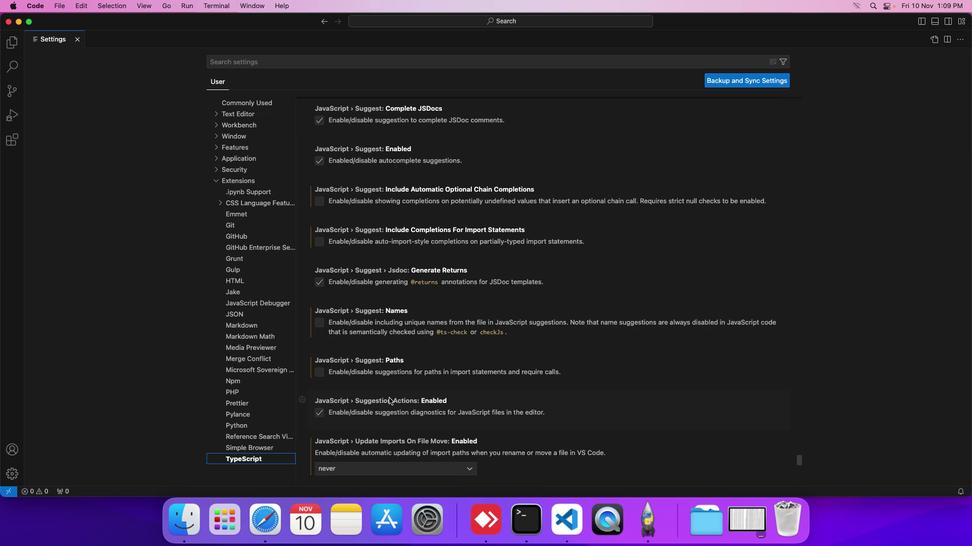 
Action: Mouse scrolled (388, 397) with delta (0, 0)
Screenshot: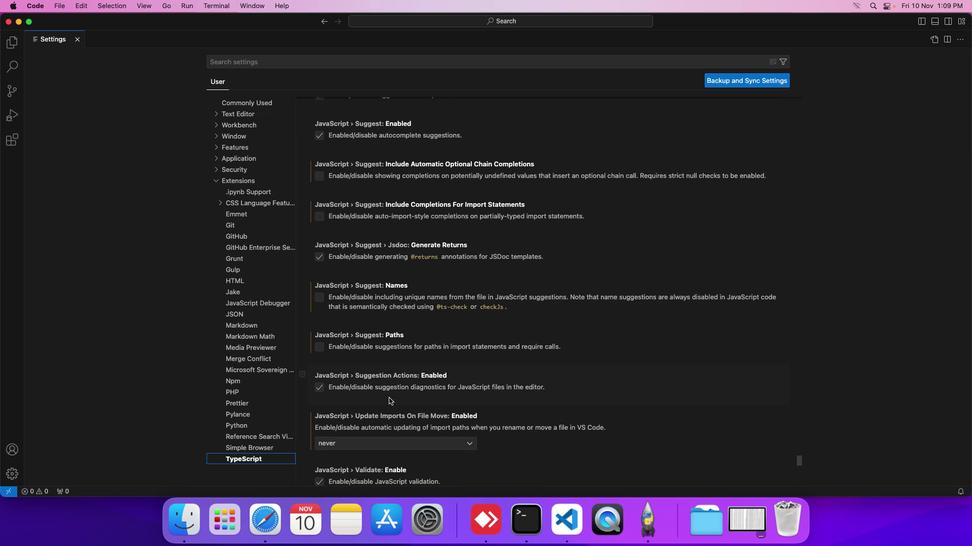 
Action: Mouse scrolled (388, 397) with delta (0, 0)
Screenshot: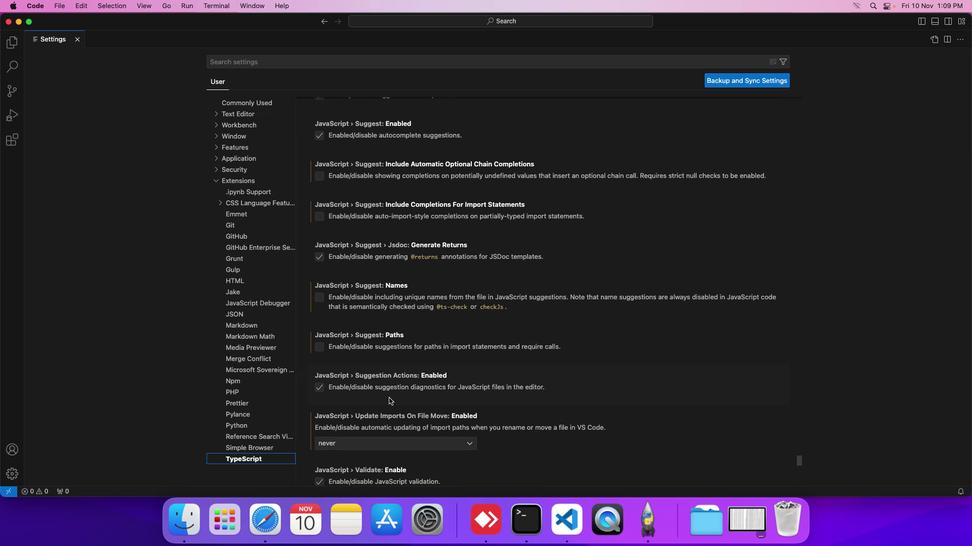 
Action: Mouse scrolled (388, 397) with delta (0, 0)
Screenshot: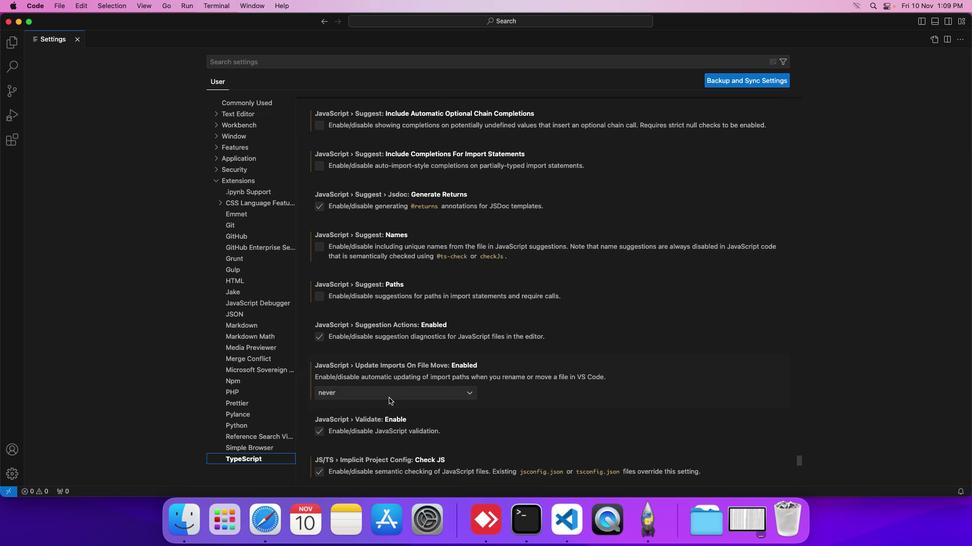 
Action: Mouse scrolled (388, 397) with delta (0, 0)
Screenshot: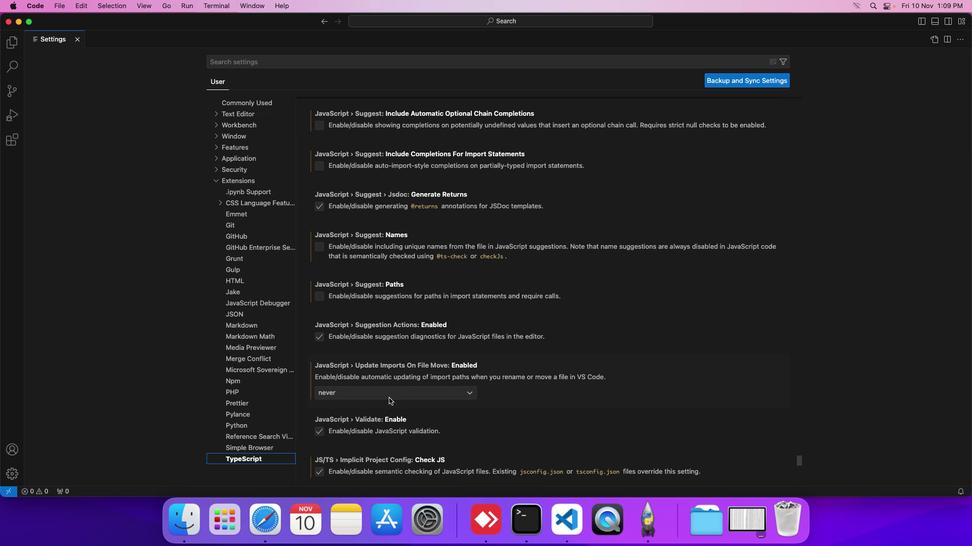 
Action: Mouse scrolled (388, 397) with delta (0, 0)
Screenshot: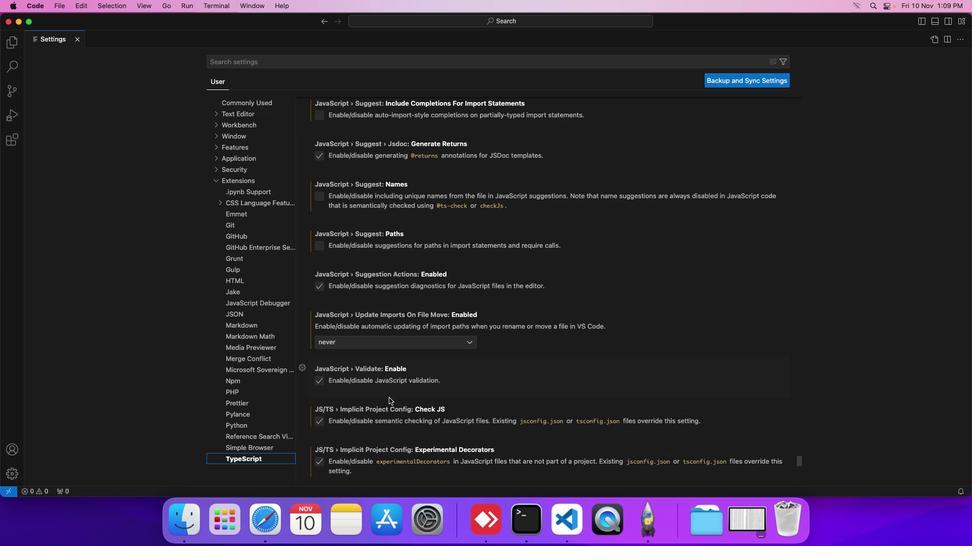 
Action: Mouse scrolled (388, 397) with delta (0, 0)
Screenshot: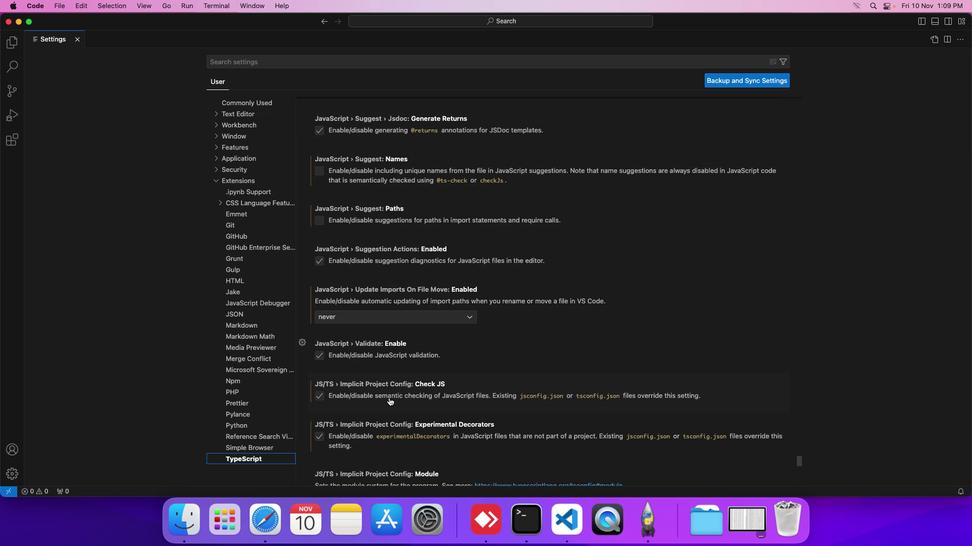 
Action: Mouse scrolled (388, 397) with delta (0, 0)
Screenshot: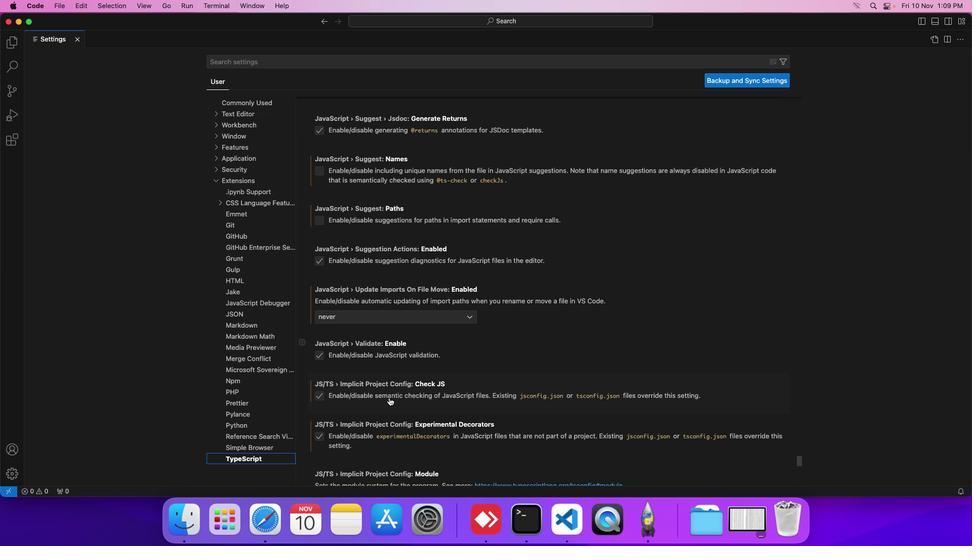 
Action: Mouse scrolled (388, 397) with delta (0, 0)
Screenshot: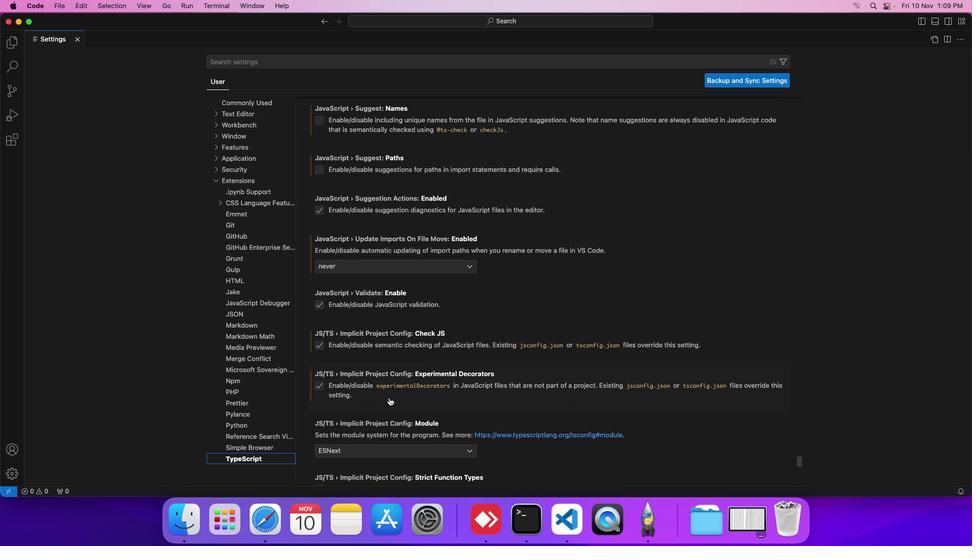 
Action: Mouse scrolled (388, 397) with delta (0, 0)
Screenshot: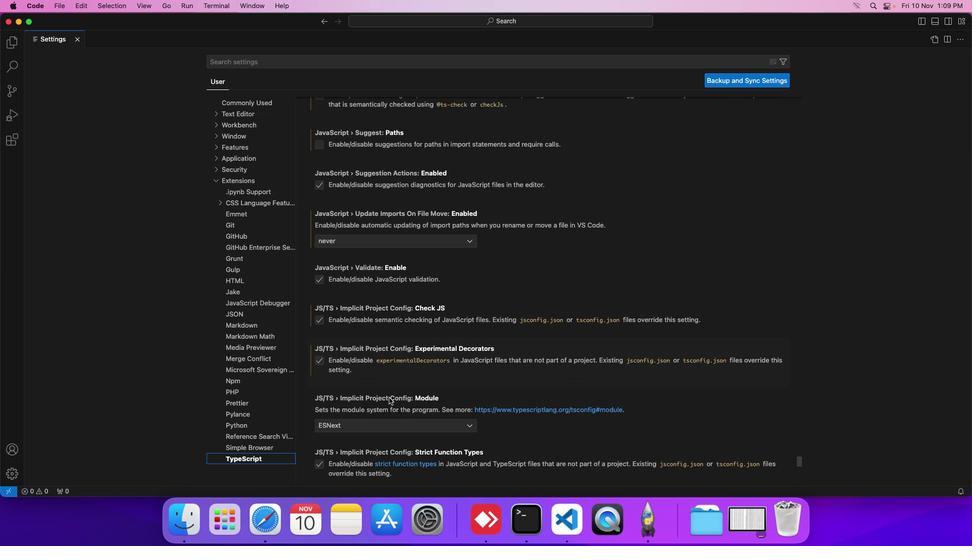 
Action: Mouse scrolled (388, 397) with delta (0, 0)
Screenshot: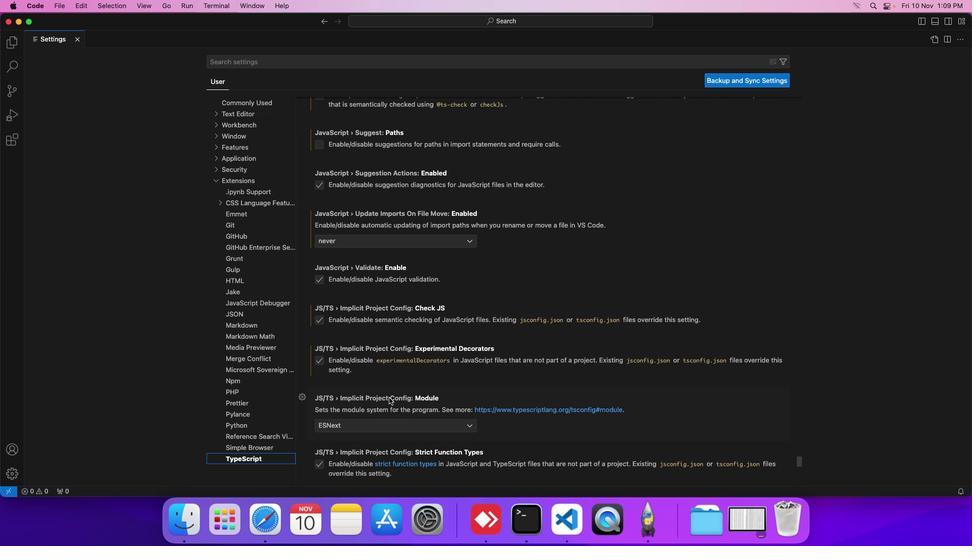 
Action: Mouse scrolled (388, 397) with delta (0, 0)
Screenshot: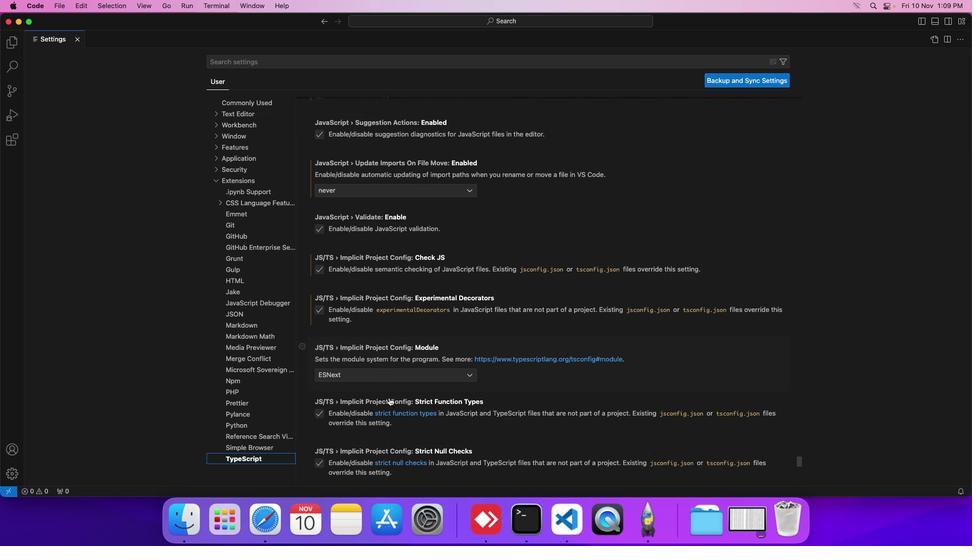 
Action: Mouse scrolled (388, 397) with delta (0, 0)
Screenshot: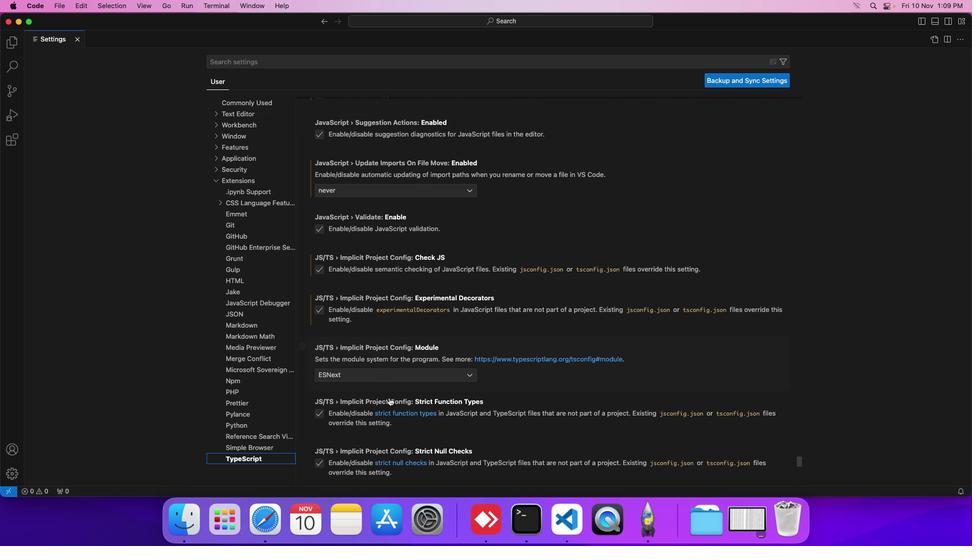 
Action: Mouse moved to (420, 373)
Screenshot: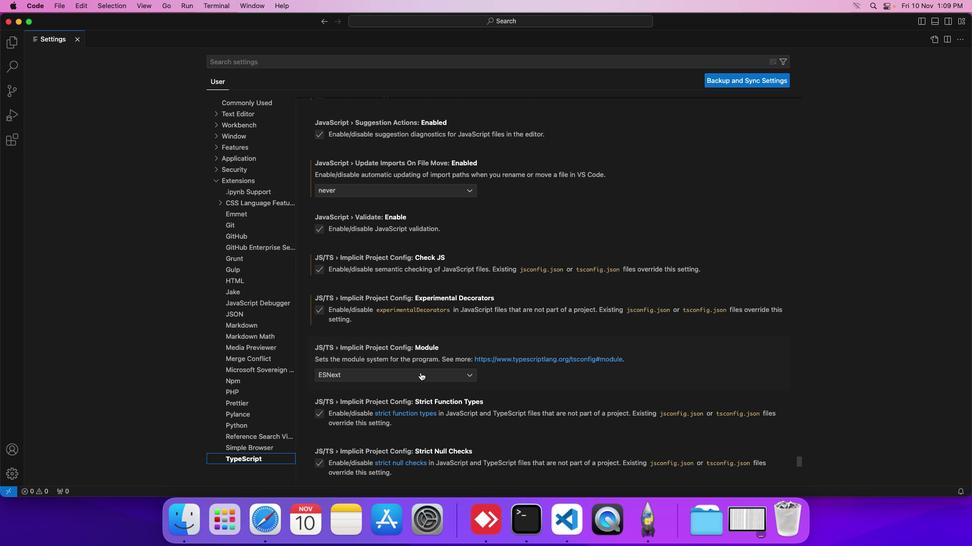 
Action: Mouse pressed left at (420, 373)
Screenshot: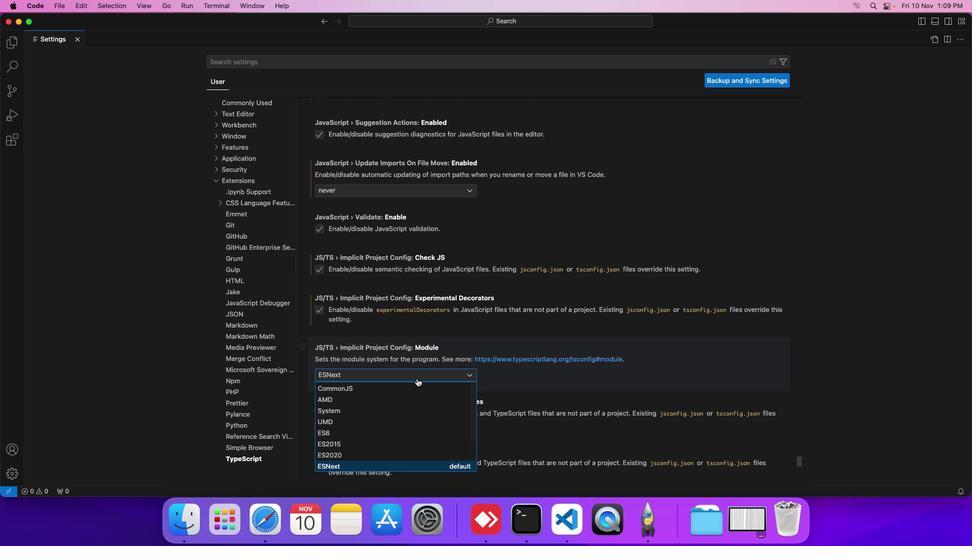 
Action: Mouse moved to (377, 408)
Screenshot: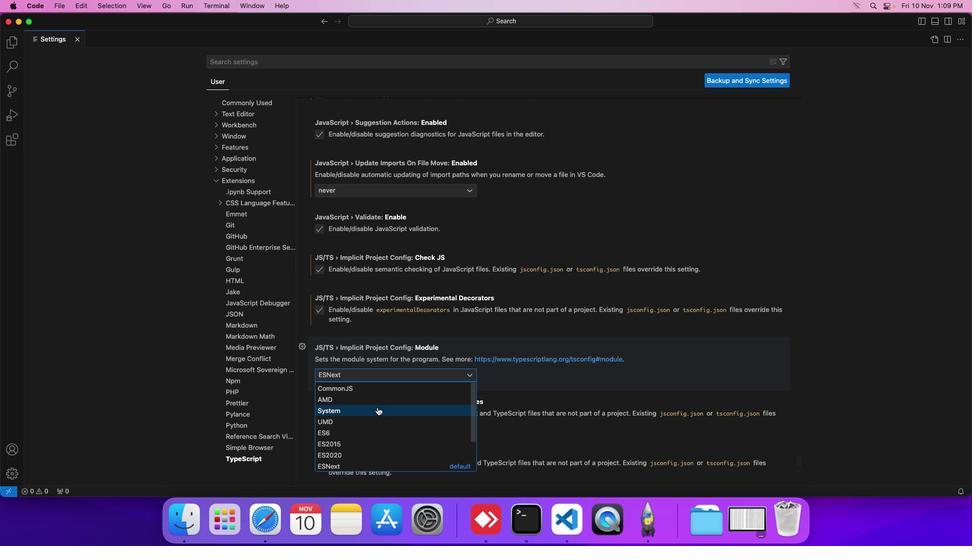 
Action: Mouse pressed left at (377, 408)
Screenshot: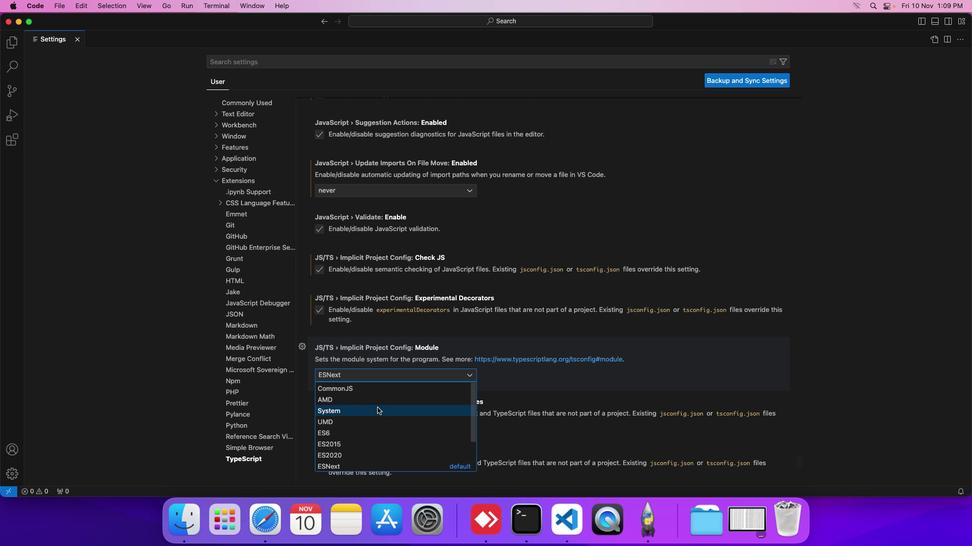 
